 Task: Add an event with the title Second Marketing Campaign Strategy Meeting, date '2024/03/07', time 8:00 AM to 10:00 AMand add a description: Welcome to the Project Quality Assurance Check, a crucial step in ensuring the highest level of quality and adherence to standards throughout the project lifecycle. The Quality Assurance Check is designed to systematically review and evaluate project deliverables, processes, and outcomes to identify any deviations, defects, or areas of improvement.Select event color  Peacock . Add location for the event as: Durban, South Africa, logged in from the account softage.8@softage.netand send the event invitation to softage.2@softage.net and softage.3@softage.net. Set a reminder for the event Every weekday(Monday to Friday)
Action: Mouse moved to (37, 118)
Screenshot: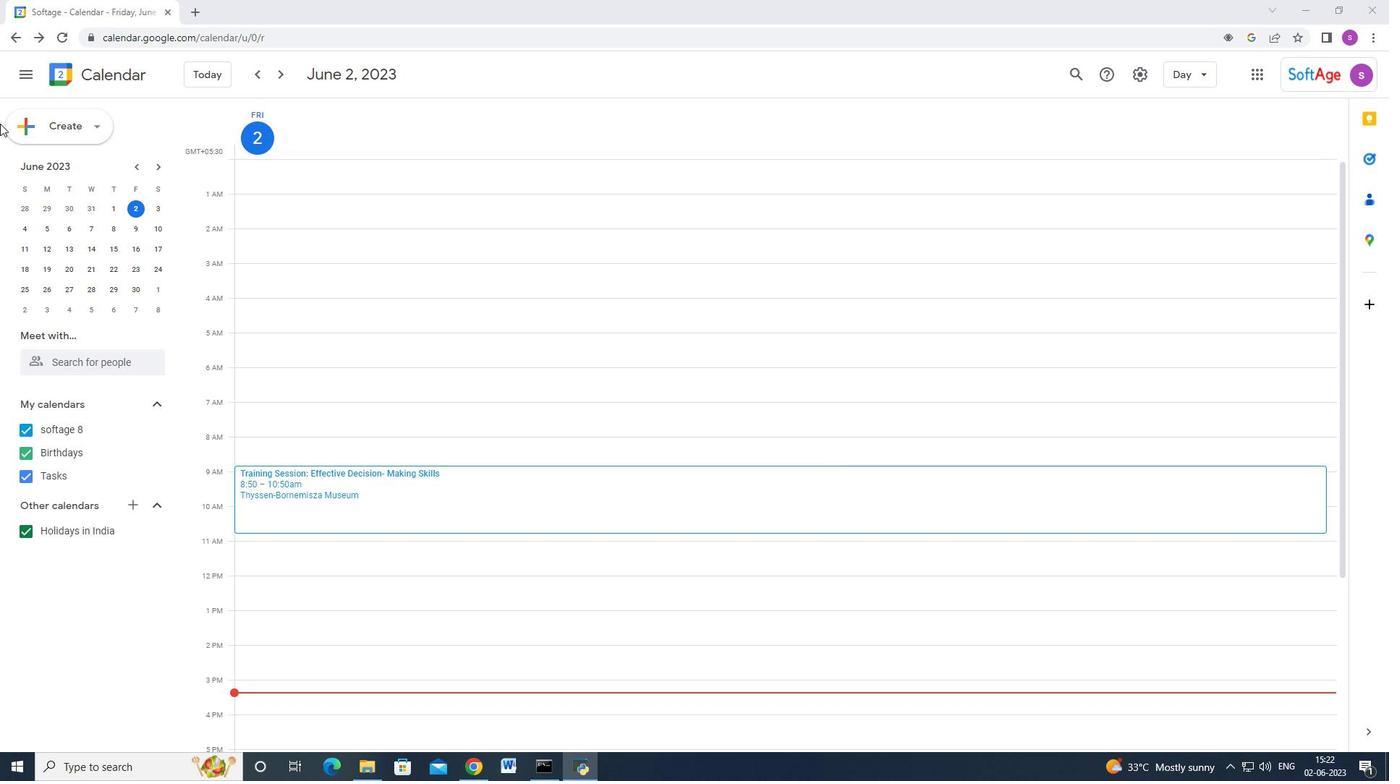 
Action: Mouse pressed left at (37, 118)
Screenshot: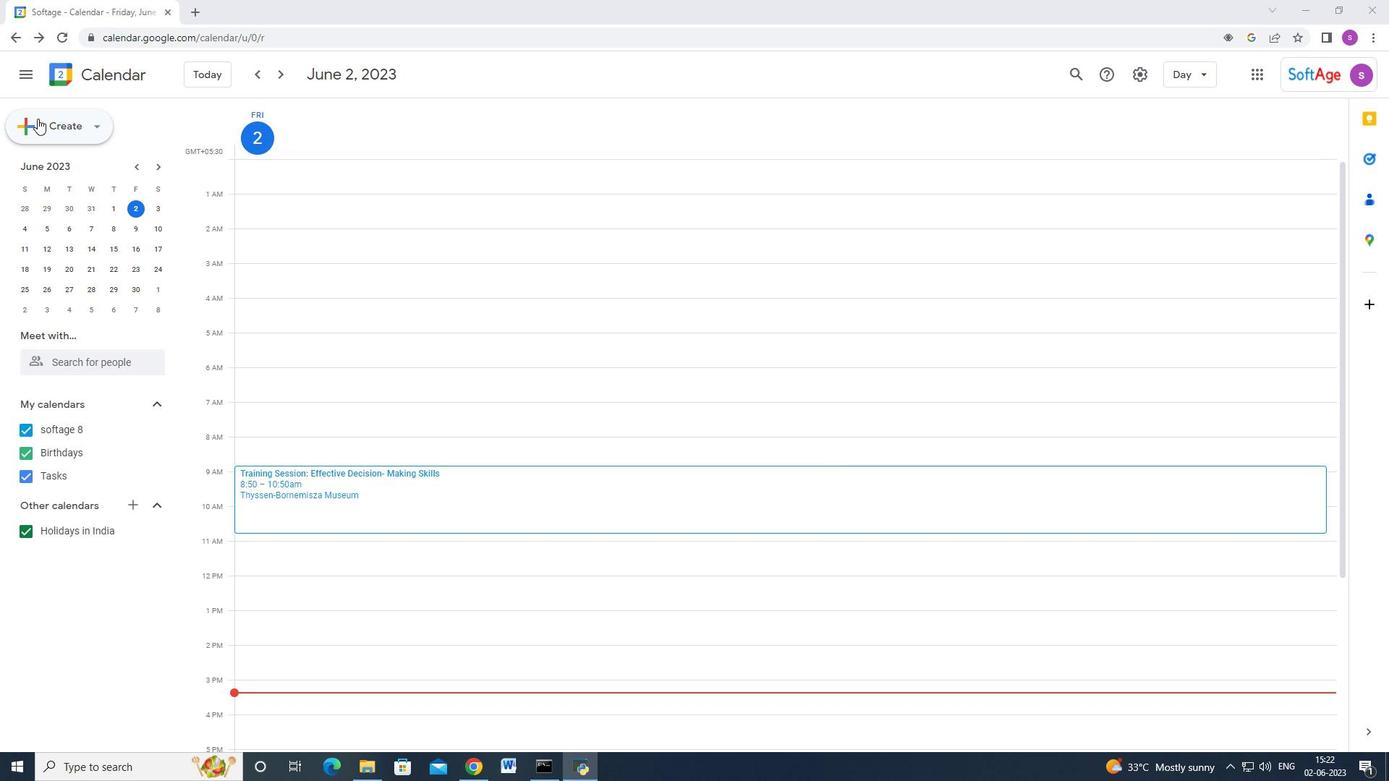 
Action: Mouse moved to (59, 172)
Screenshot: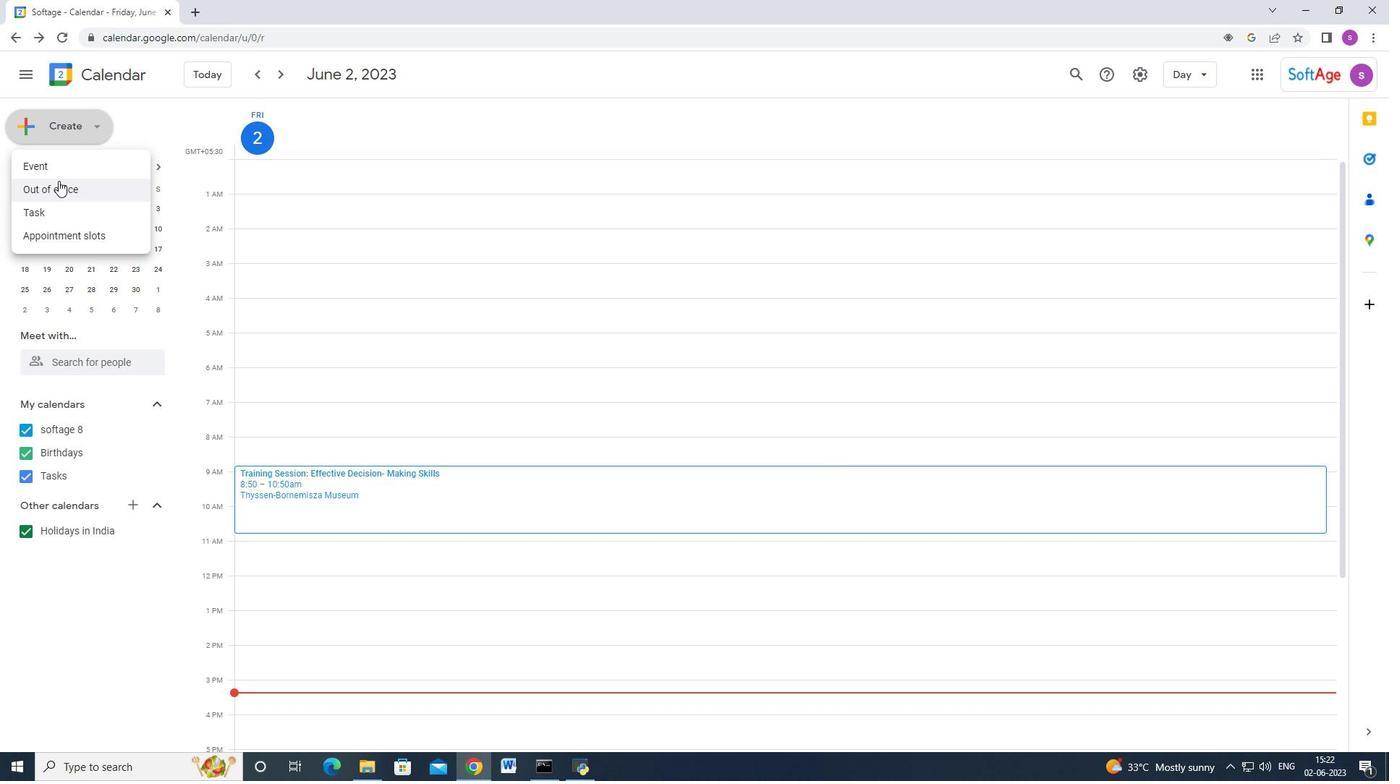 
Action: Mouse pressed left at (59, 172)
Screenshot: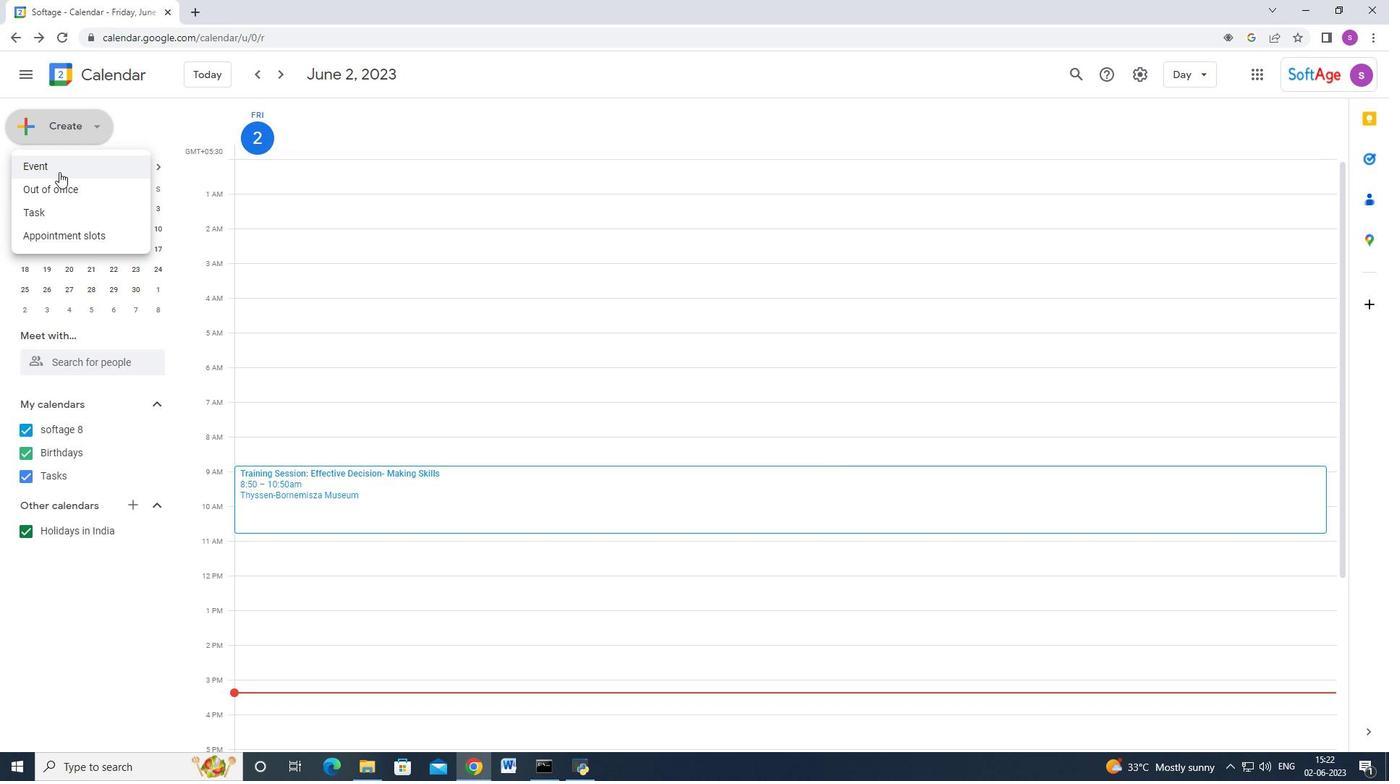 
Action: Mouse moved to (812, 678)
Screenshot: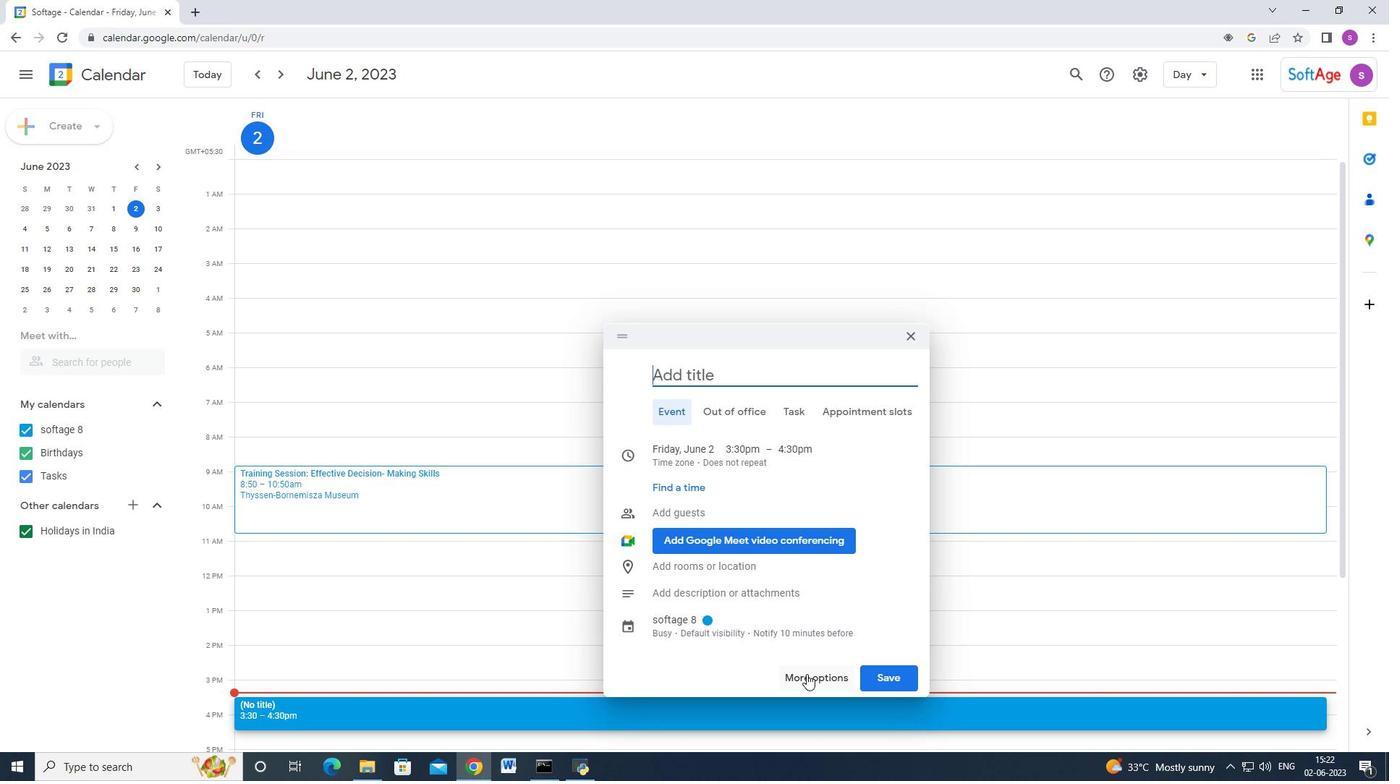 
Action: Mouse pressed left at (812, 678)
Screenshot: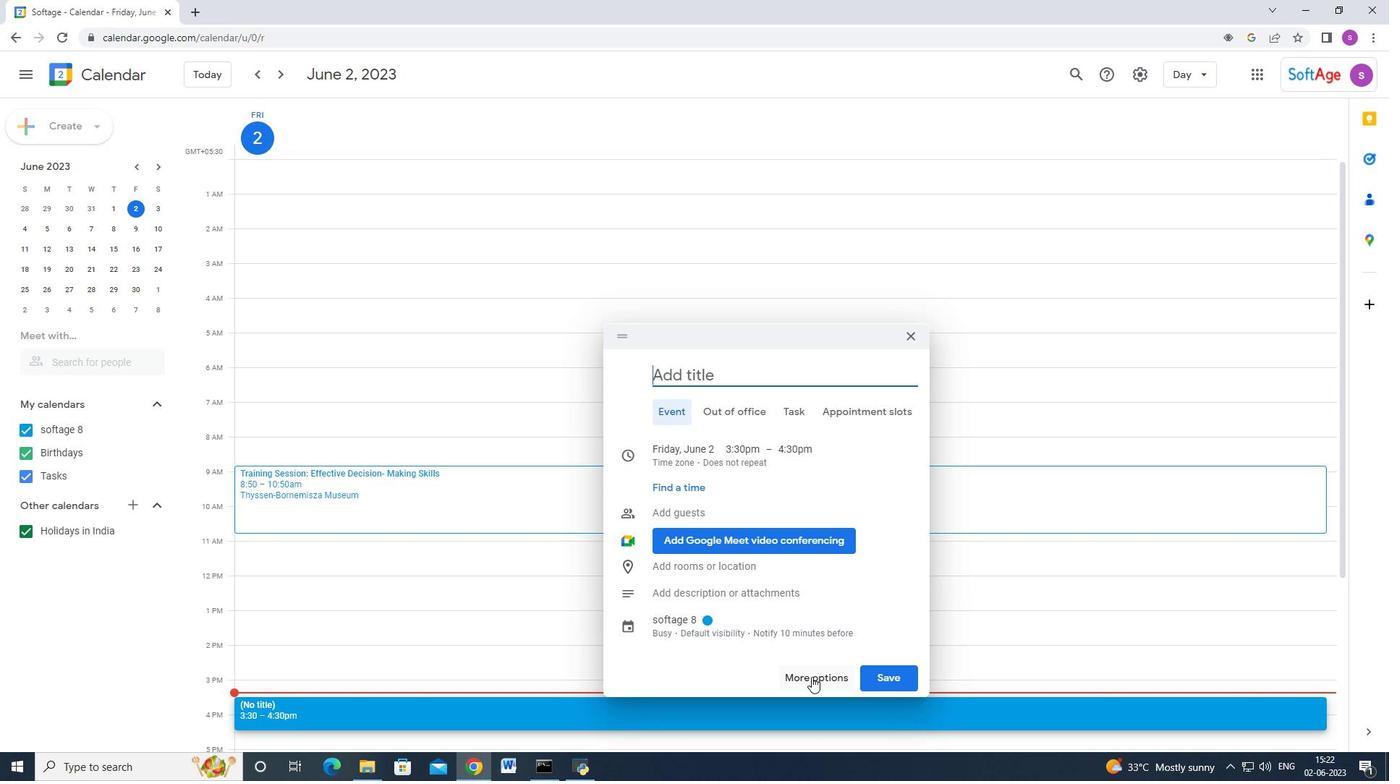 
Action: Mouse moved to (228, 161)
Screenshot: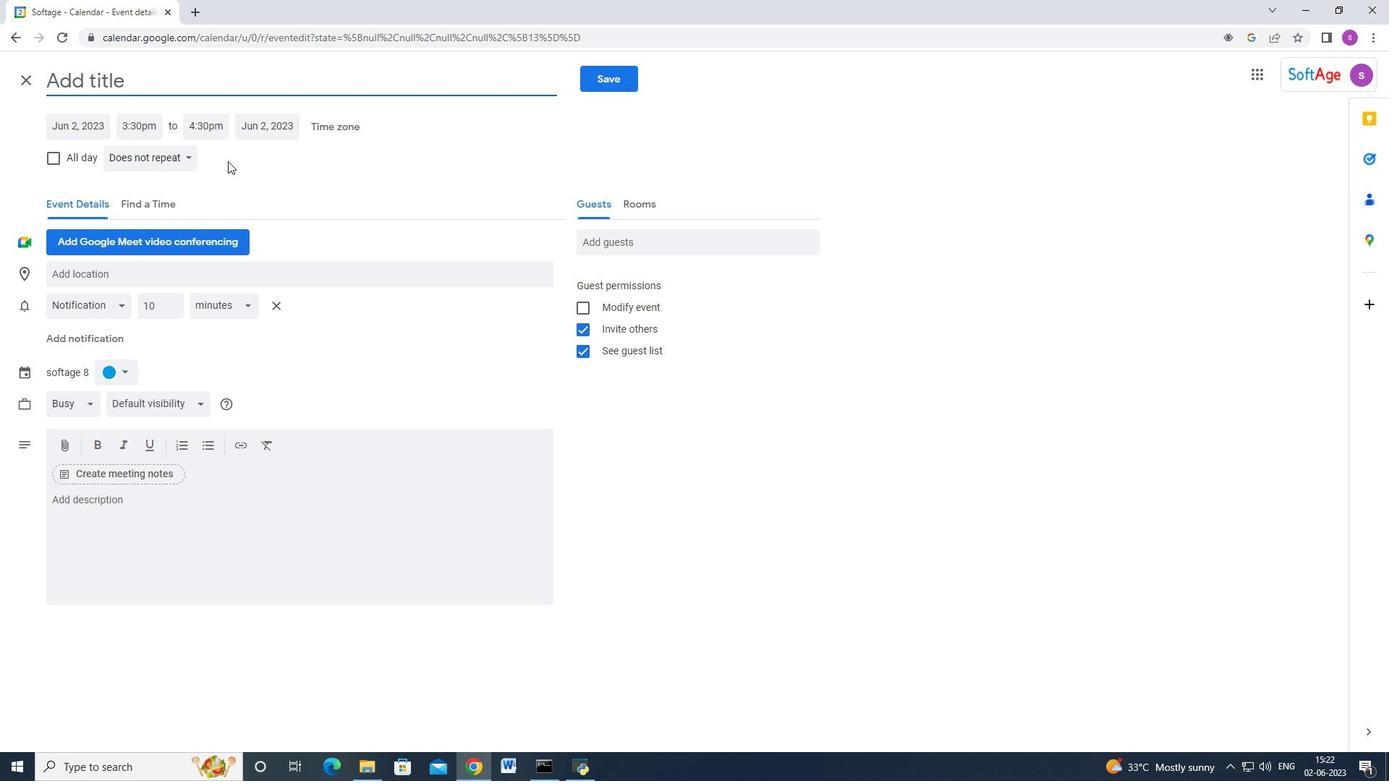 
Action: Key pressed <Key.shift_r>Second<Key.space><Key.shift>Marketing<Key.space><Key.shift>Campaign<Key.space><Key.shift_r>Strategy<Key.space><Key.shift><Key.shift><Key.shift><Key.shift>Mett<Key.backspace><Key.backspace>eting<Key.tab>
Screenshot: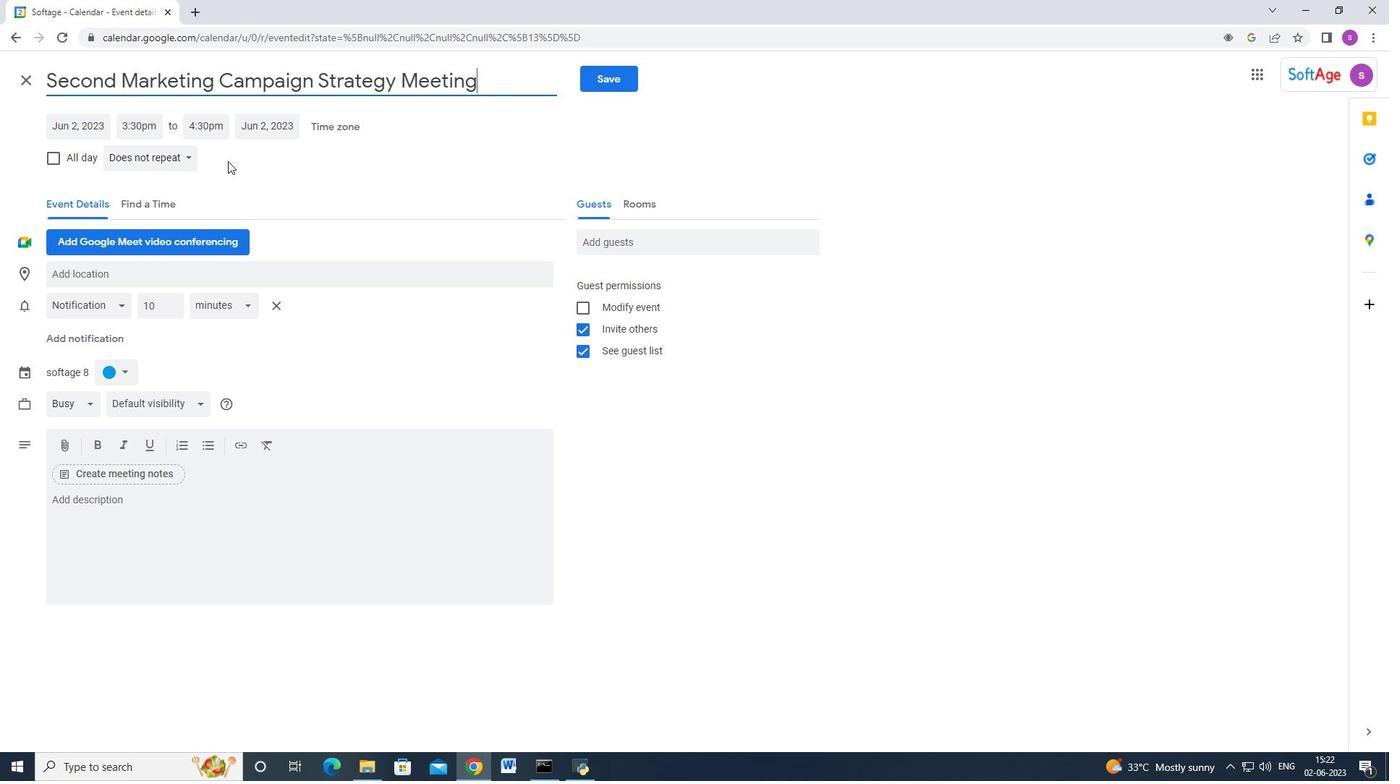 
Action: Mouse moved to (70, 127)
Screenshot: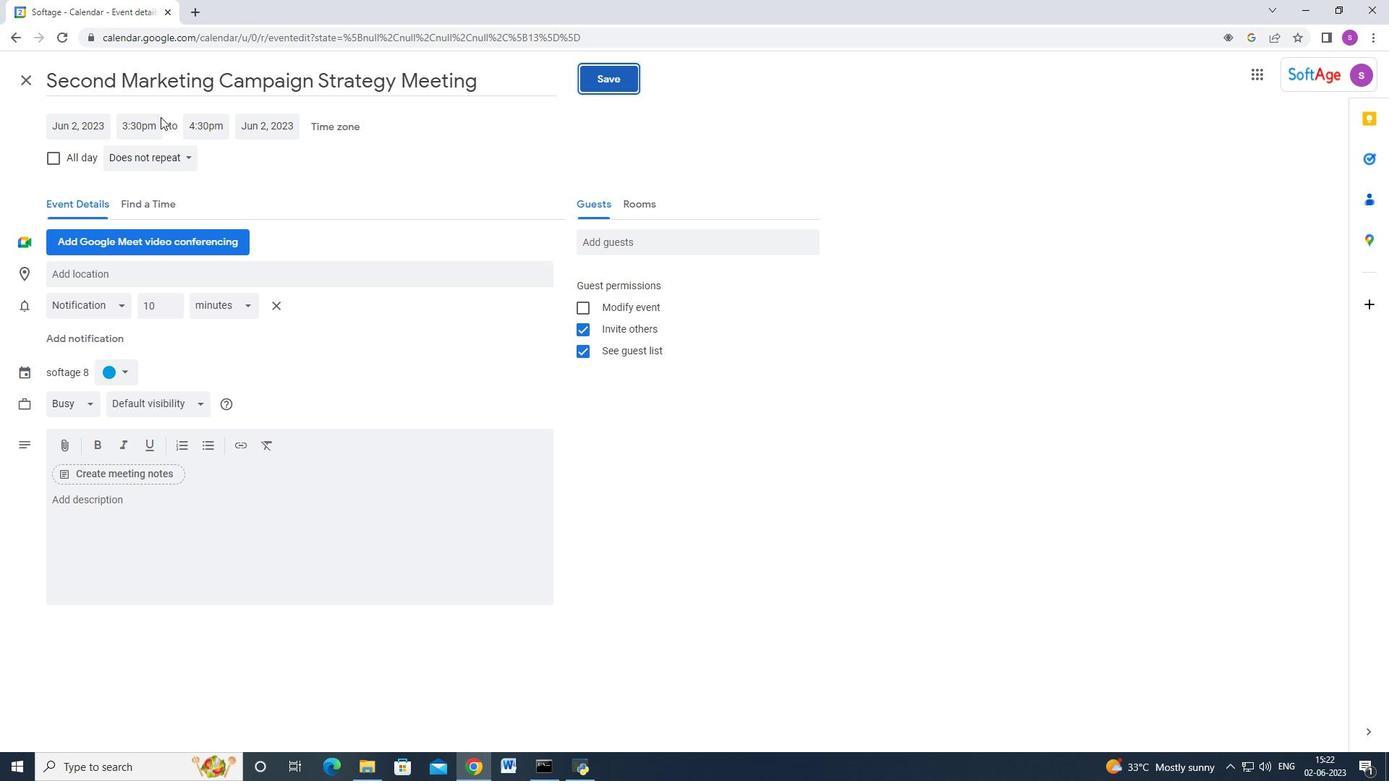 
Action: Mouse pressed left at (70, 127)
Screenshot: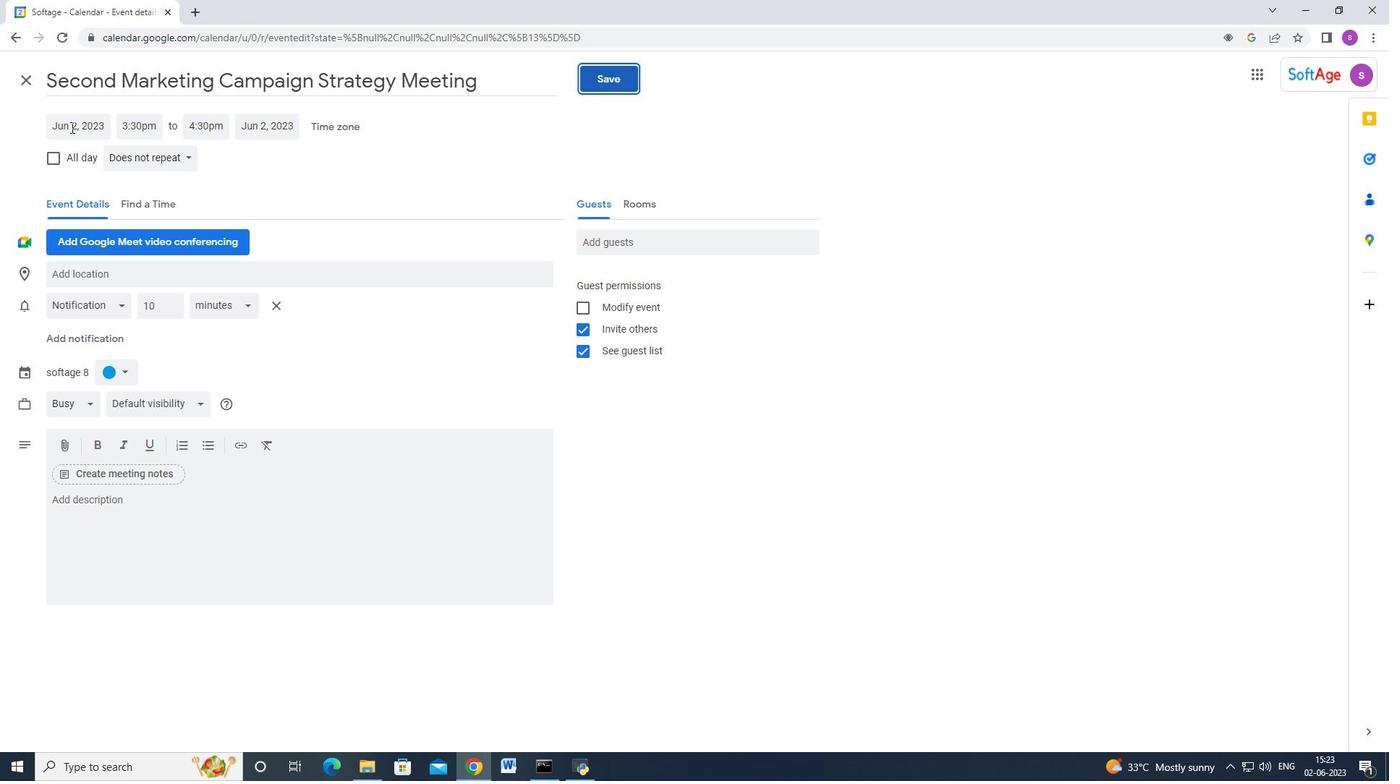 
Action: Mouse moved to (228, 157)
Screenshot: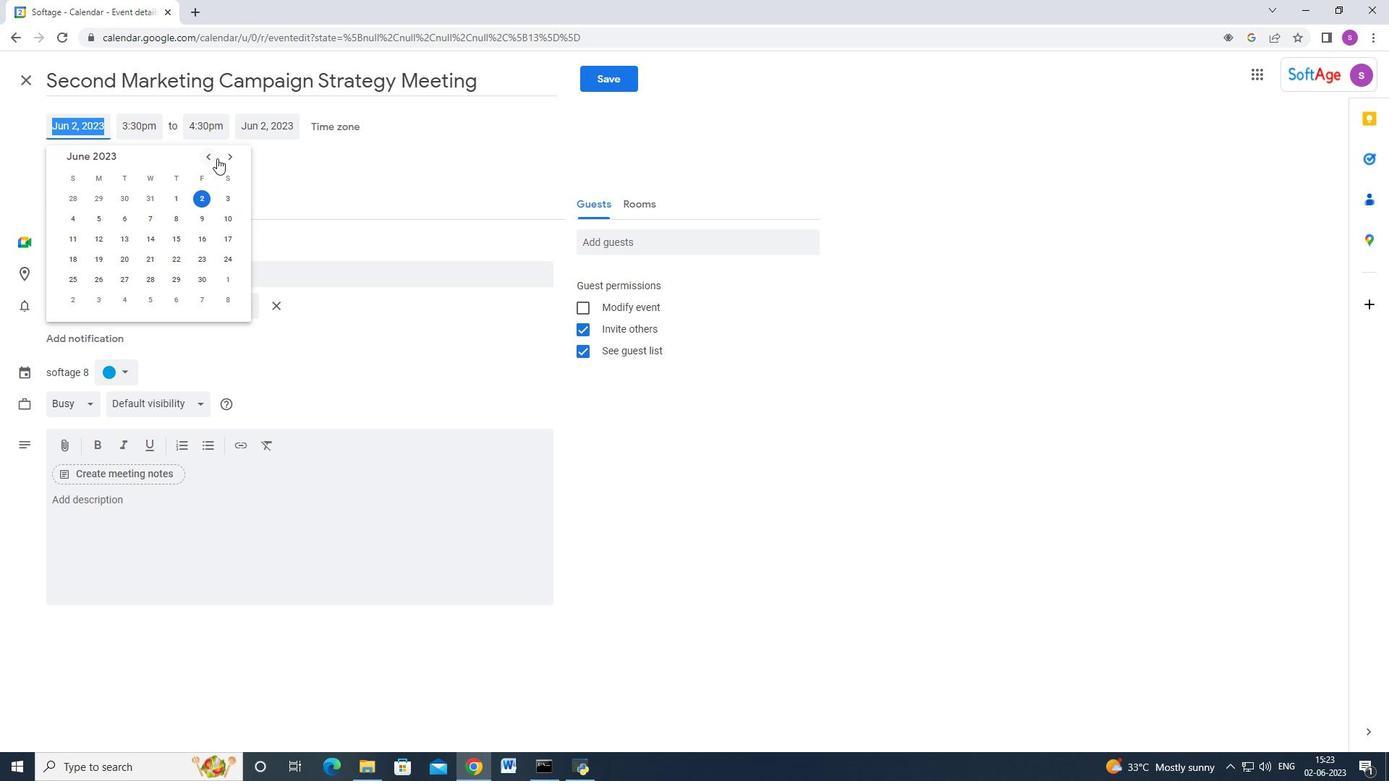 
Action: Mouse pressed left at (228, 157)
Screenshot: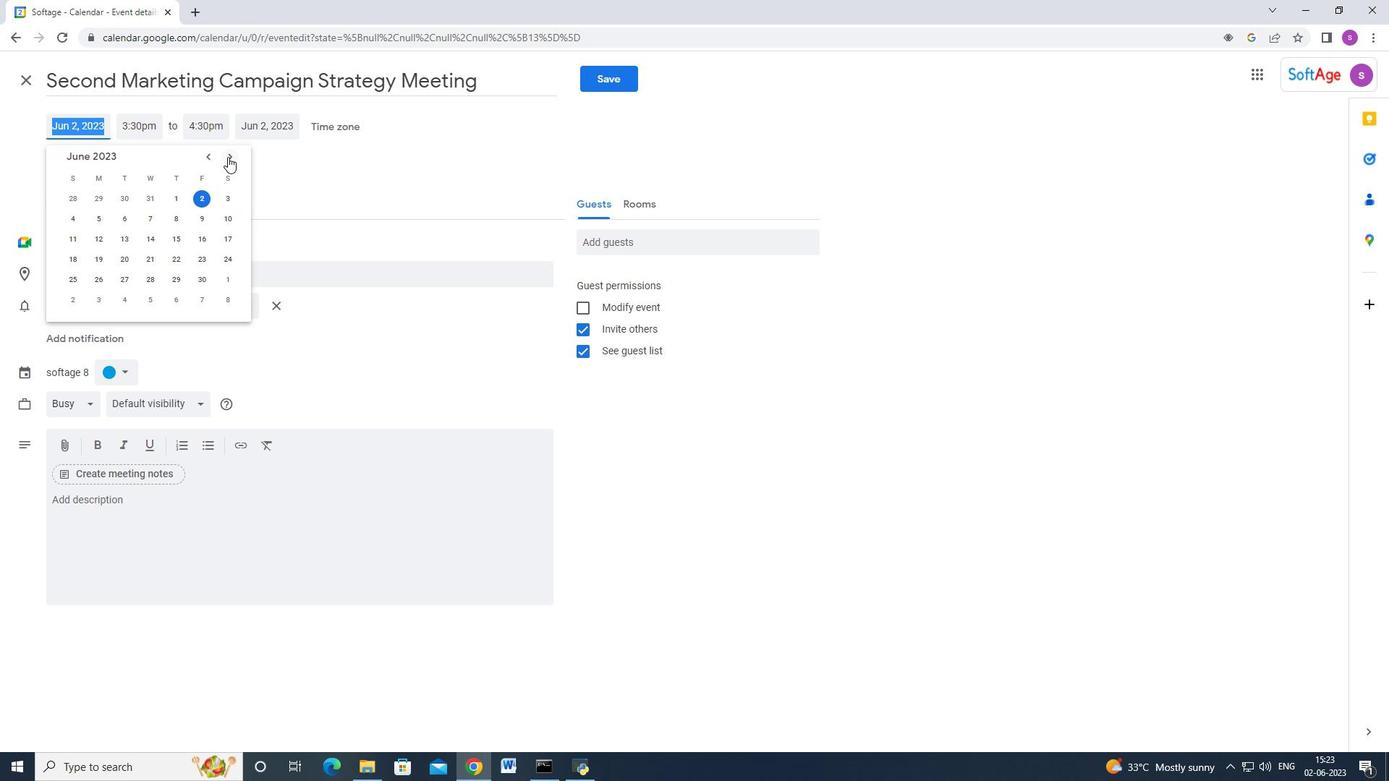
Action: Mouse moved to (228, 157)
Screenshot: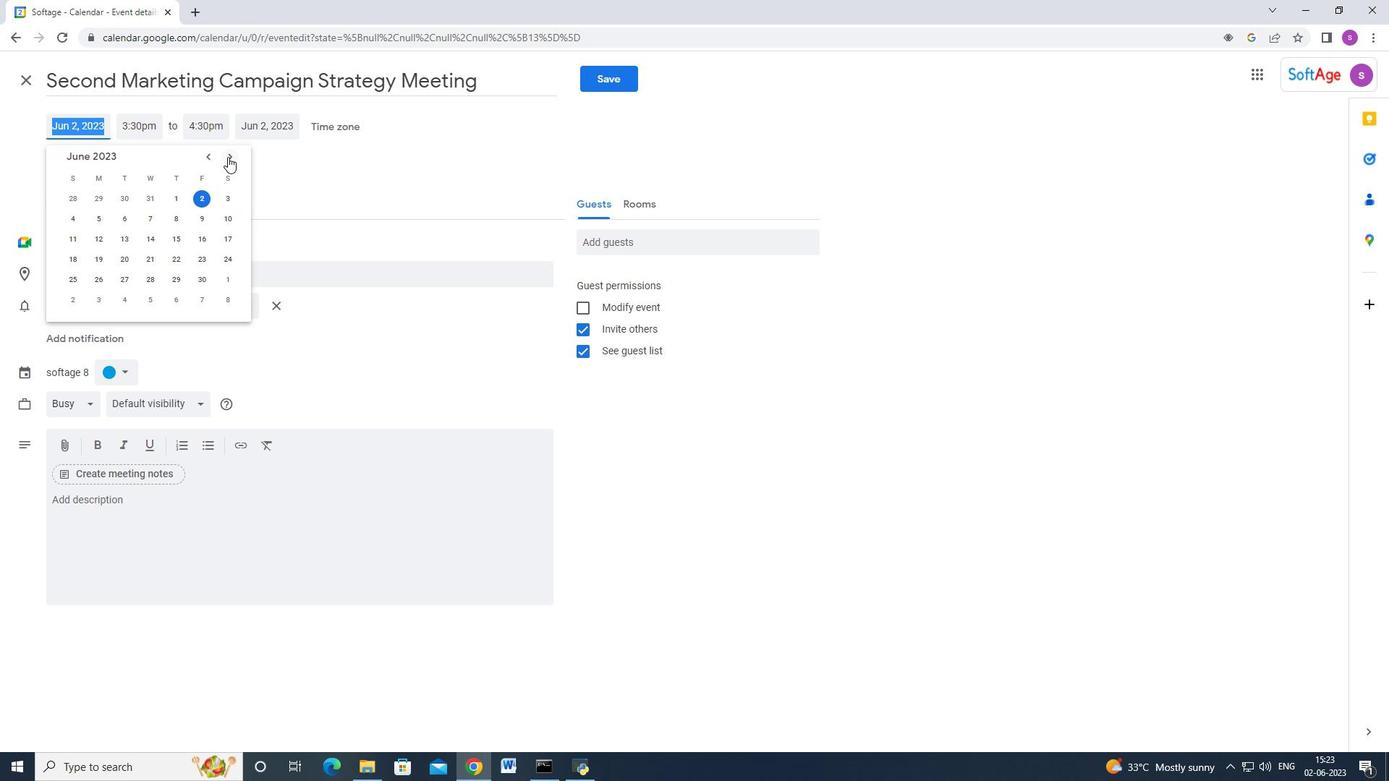 
Action: Mouse pressed left at (228, 157)
Screenshot: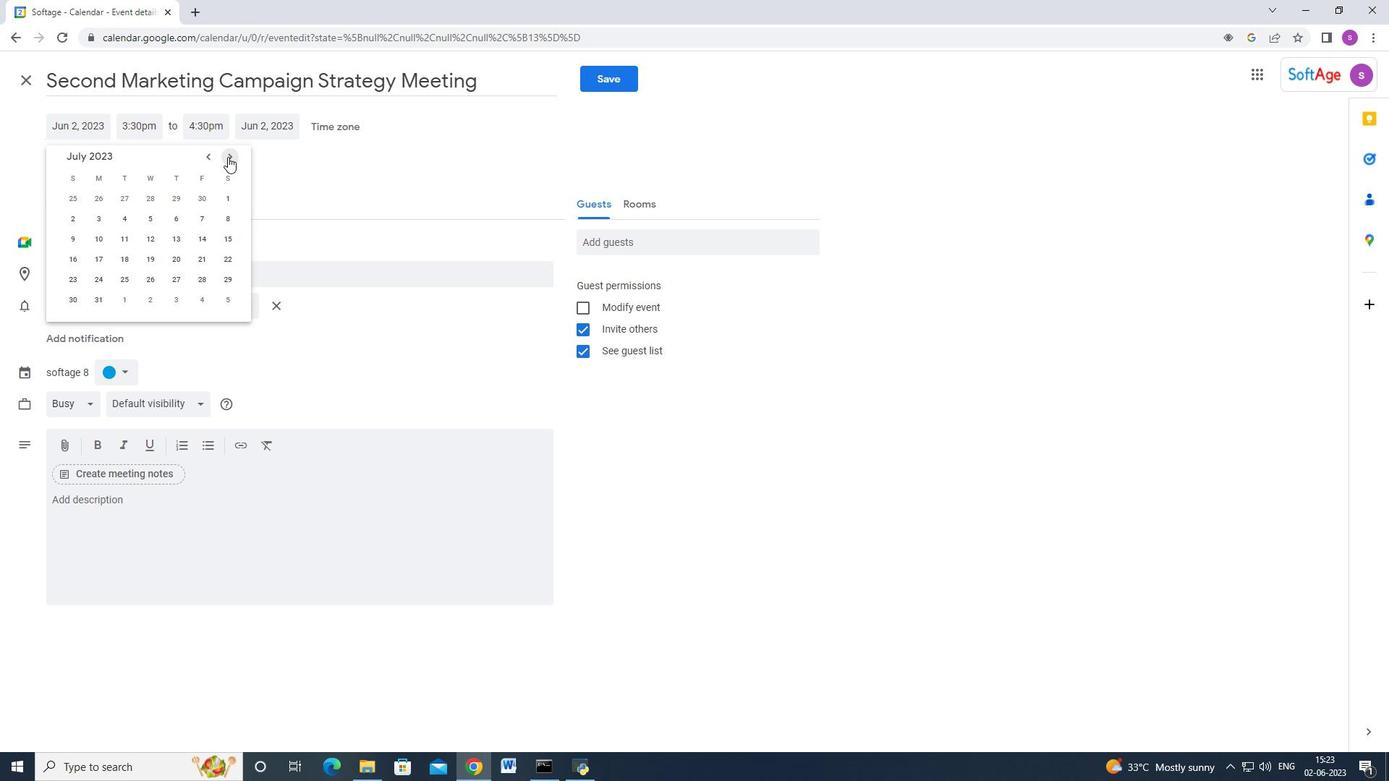 
Action: Mouse pressed left at (228, 157)
Screenshot: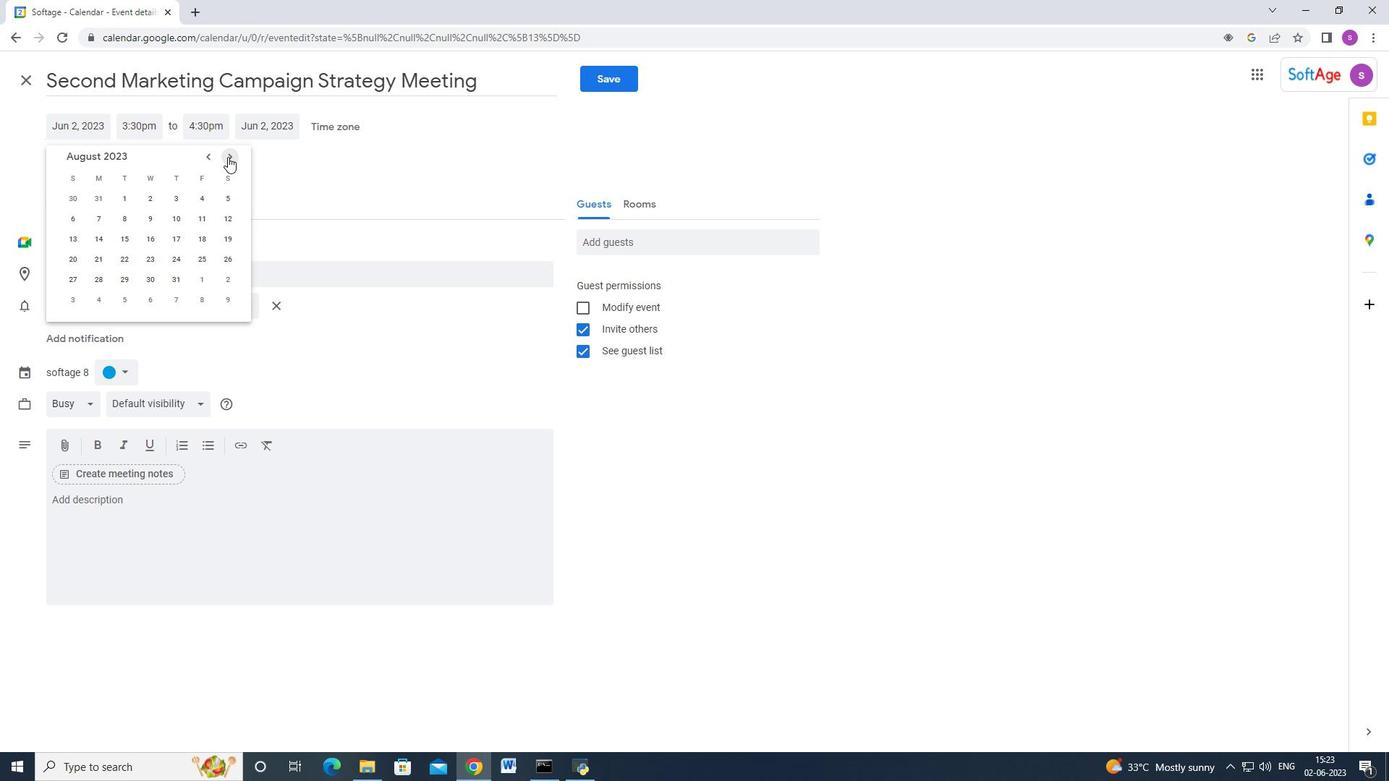 
Action: Mouse pressed left at (228, 157)
Screenshot: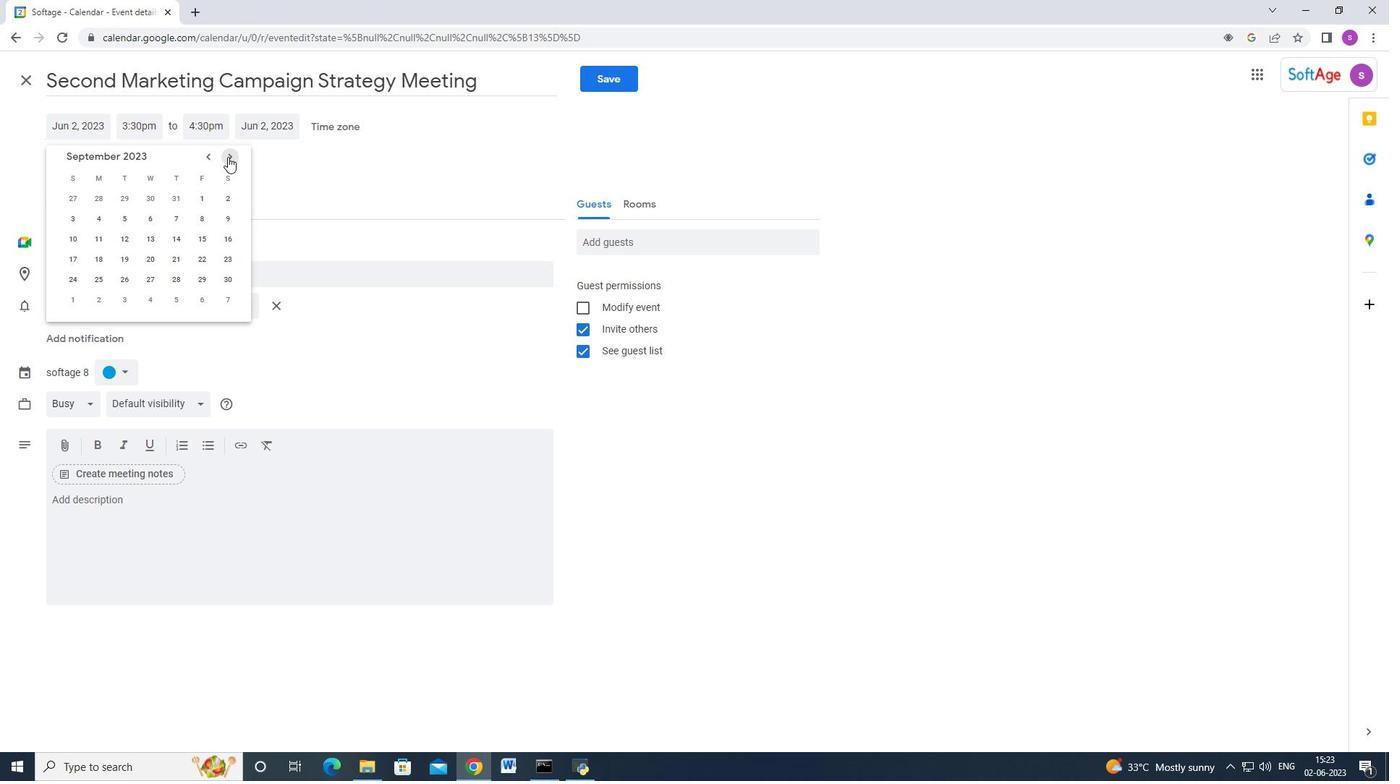 
Action: Mouse pressed left at (228, 157)
Screenshot: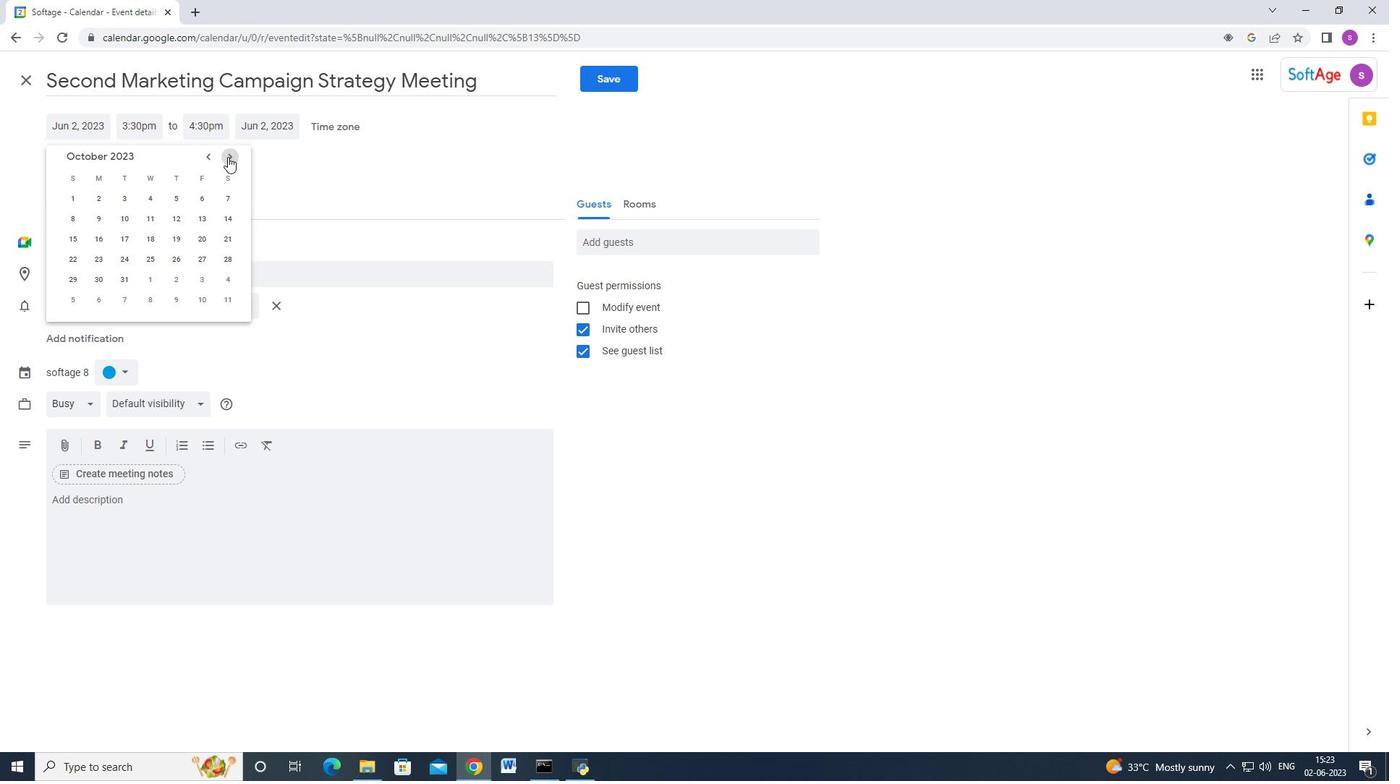 
Action: Mouse pressed left at (228, 157)
Screenshot: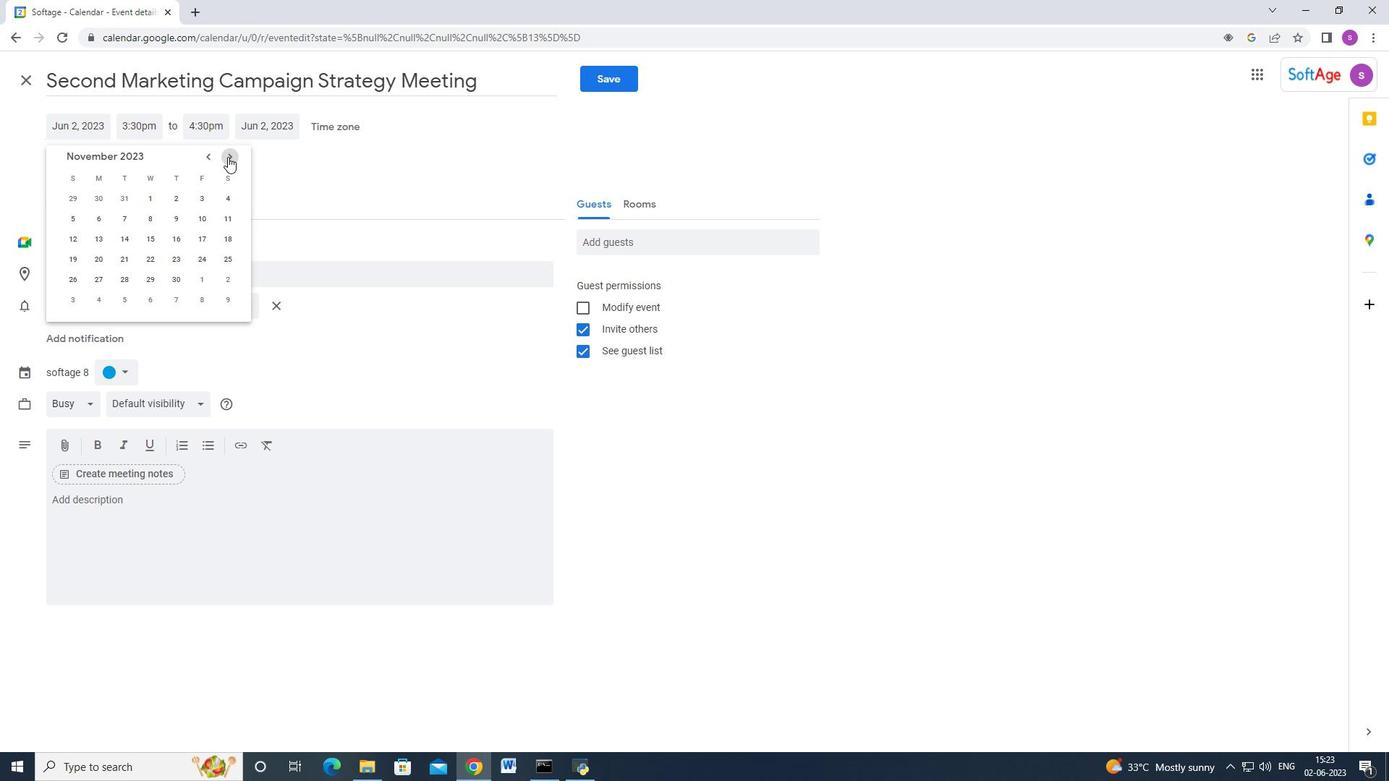 
Action: Mouse pressed left at (228, 157)
Screenshot: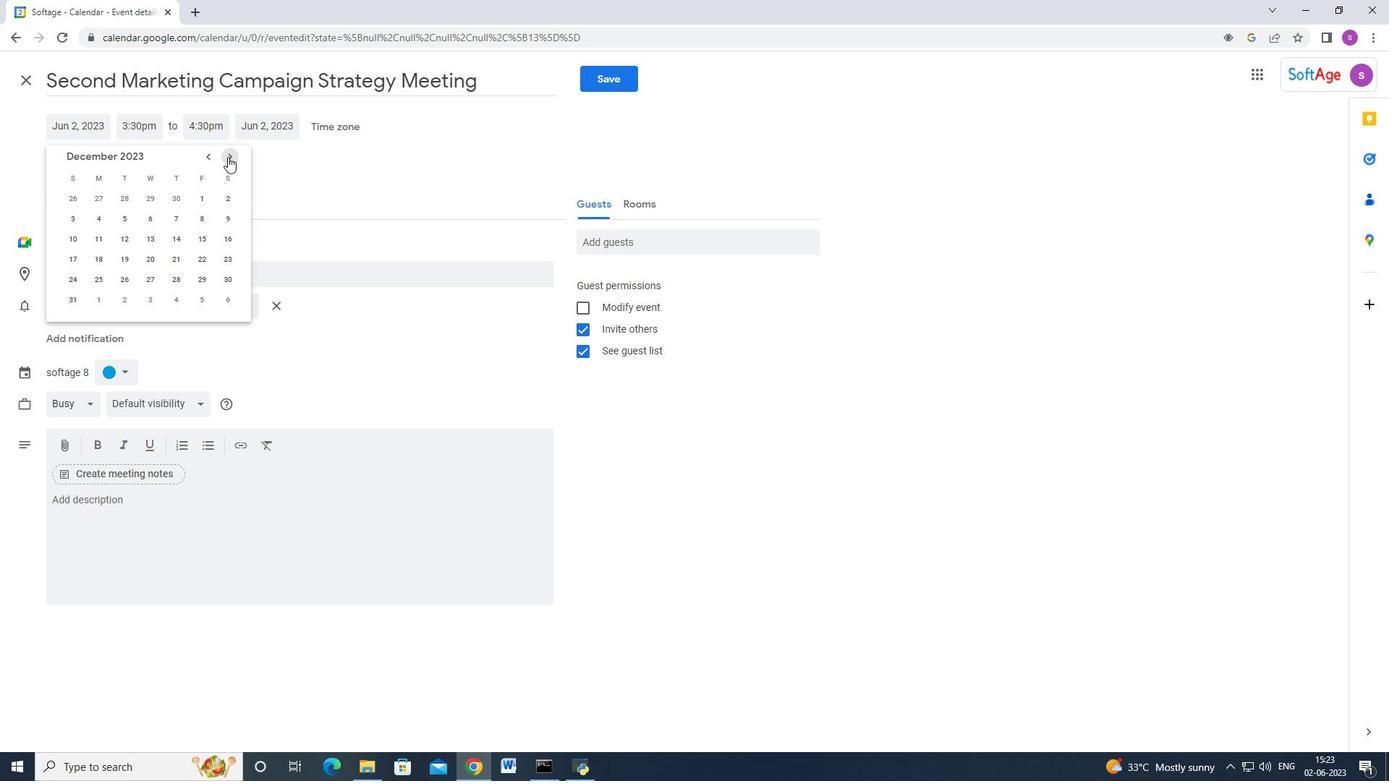 
Action: Mouse pressed left at (228, 157)
Screenshot: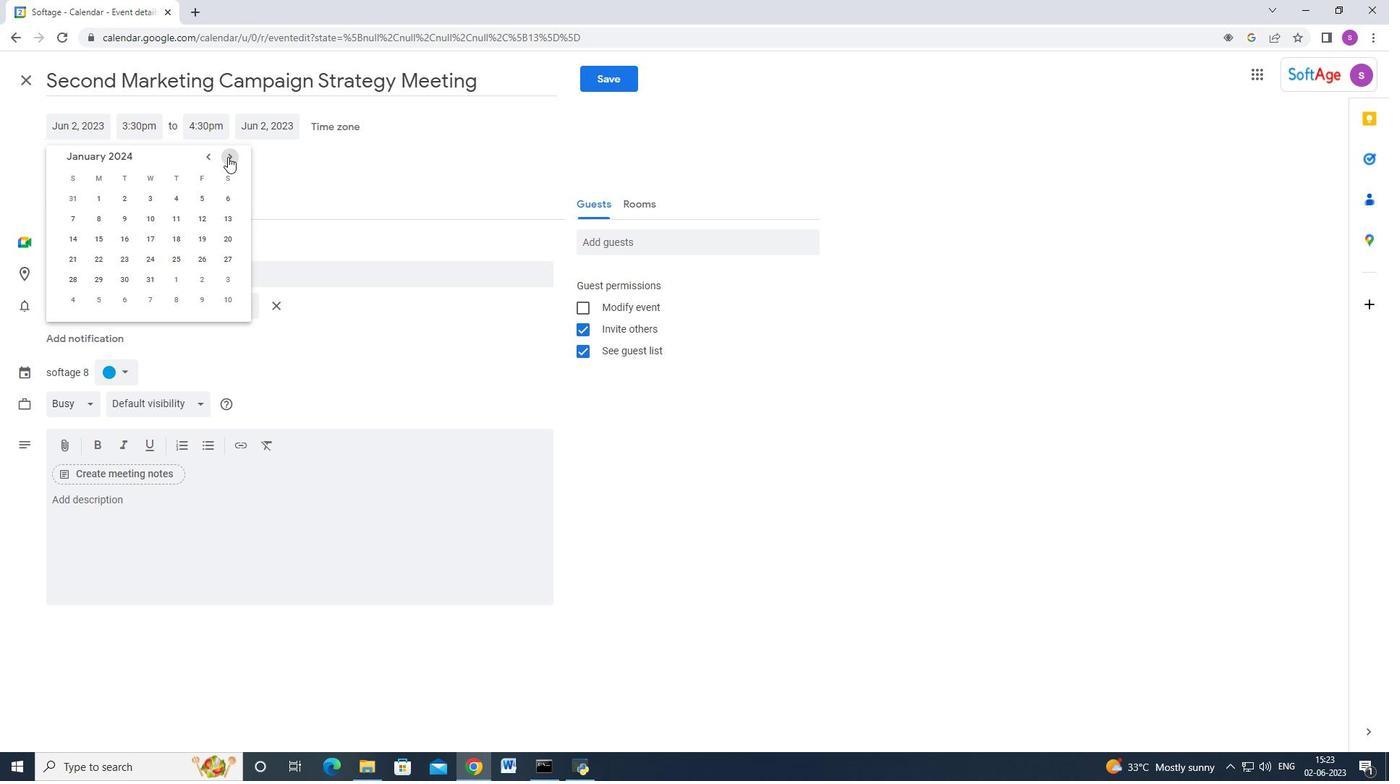 
Action: Mouse pressed left at (228, 157)
Screenshot: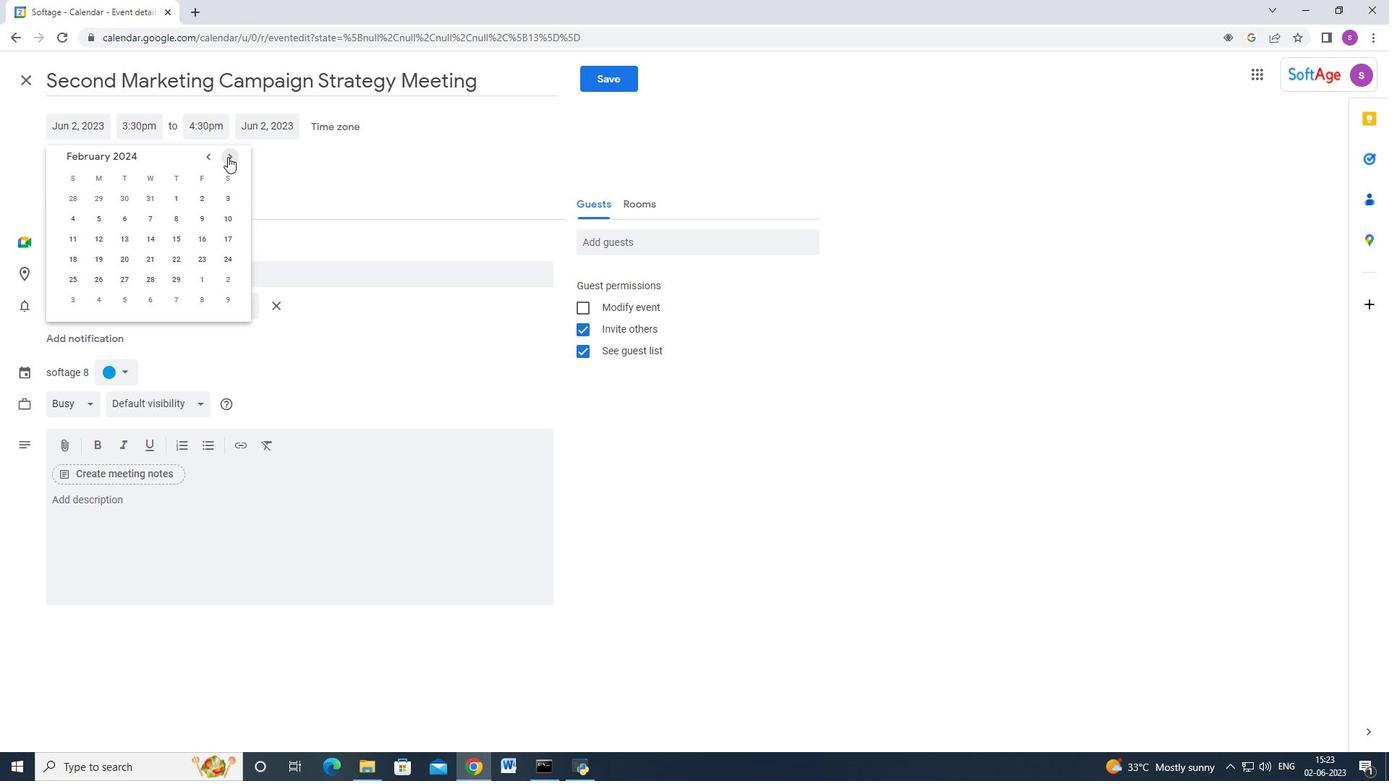 
Action: Mouse moved to (176, 212)
Screenshot: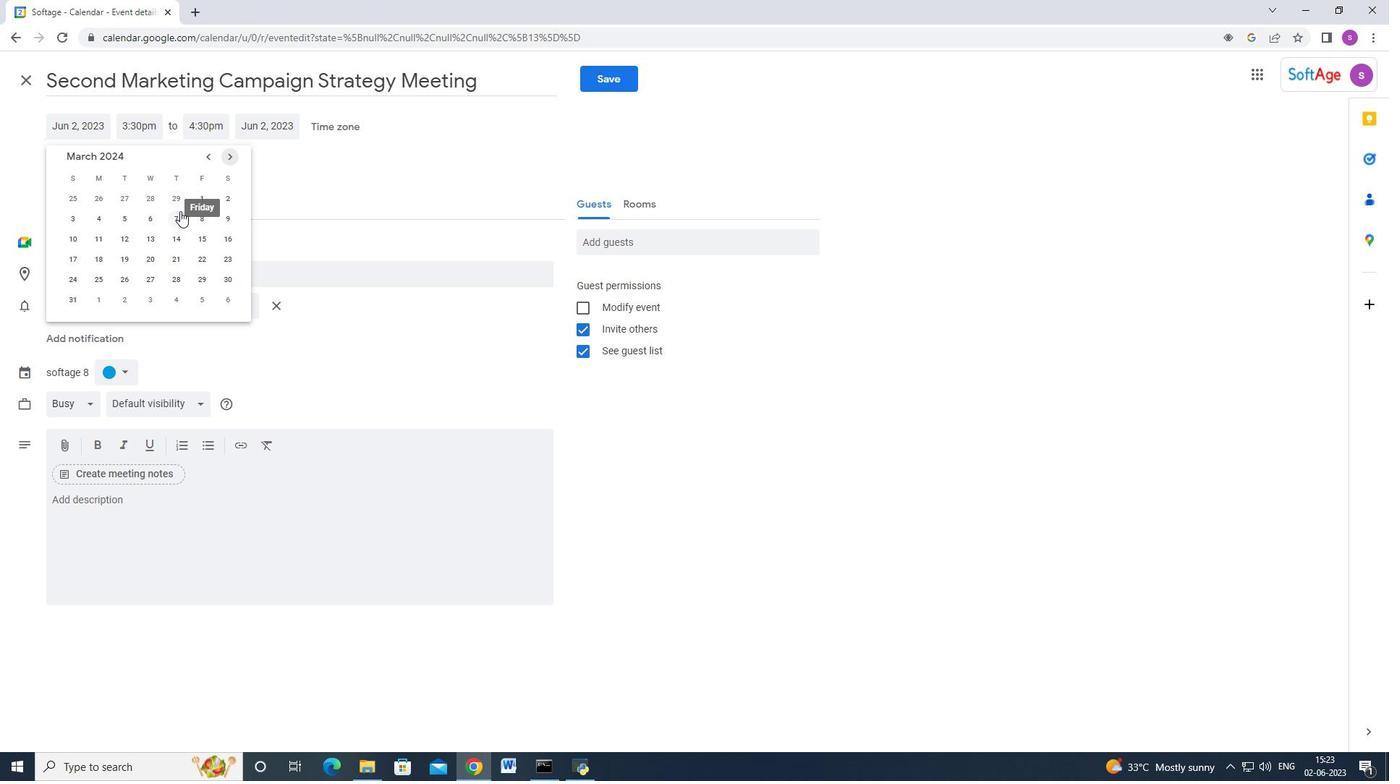 
Action: Mouse pressed left at (176, 212)
Screenshot: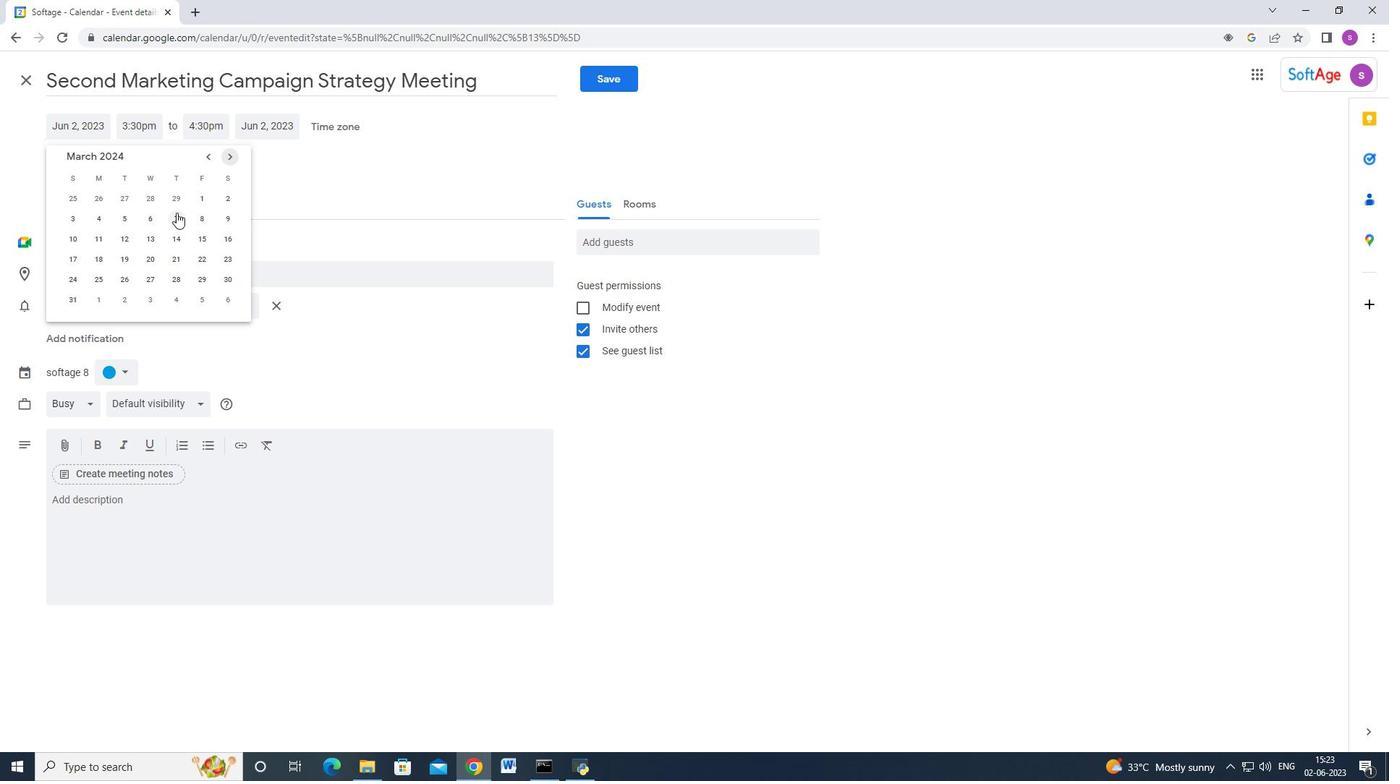 
Action: Mouse moved to (156, 133)
Screenshot: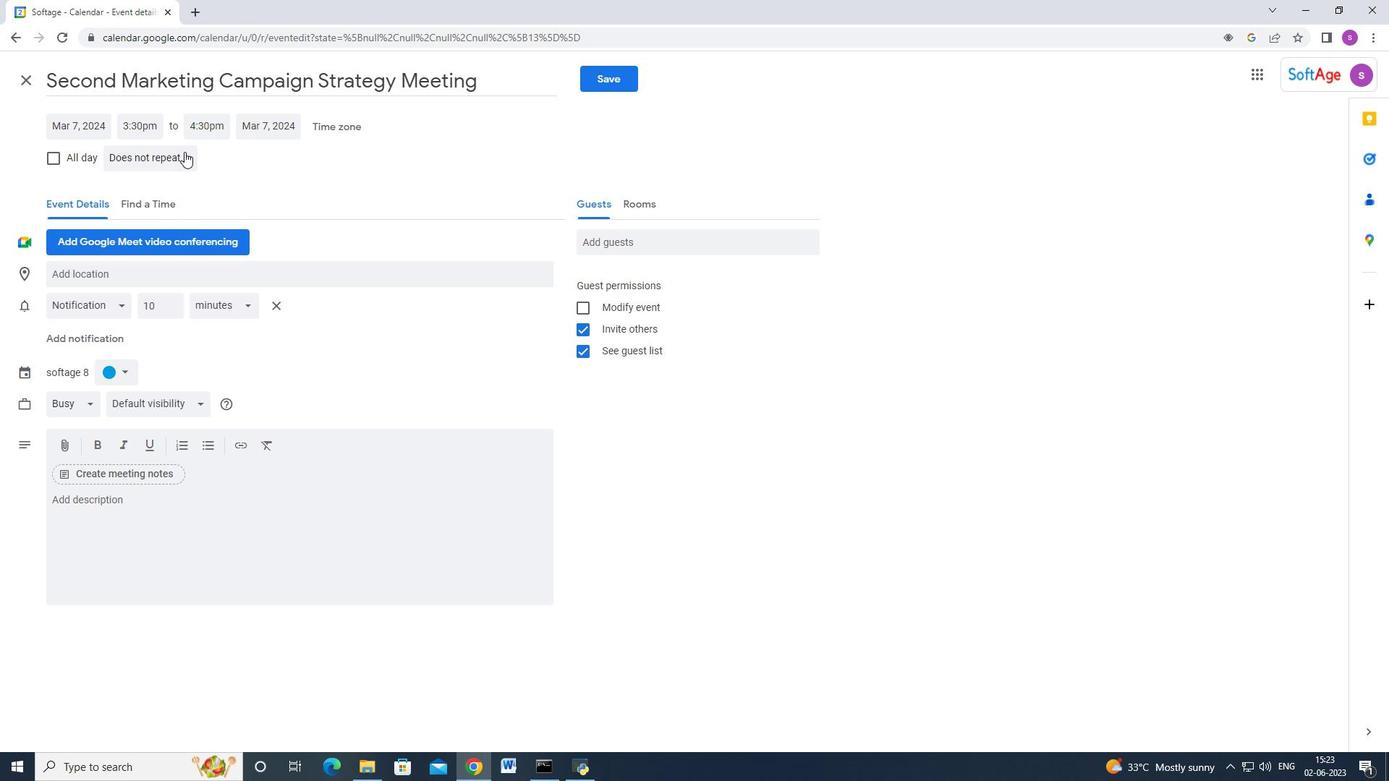 
Action: Mouse pressed left at (156, 133)
Screenshot: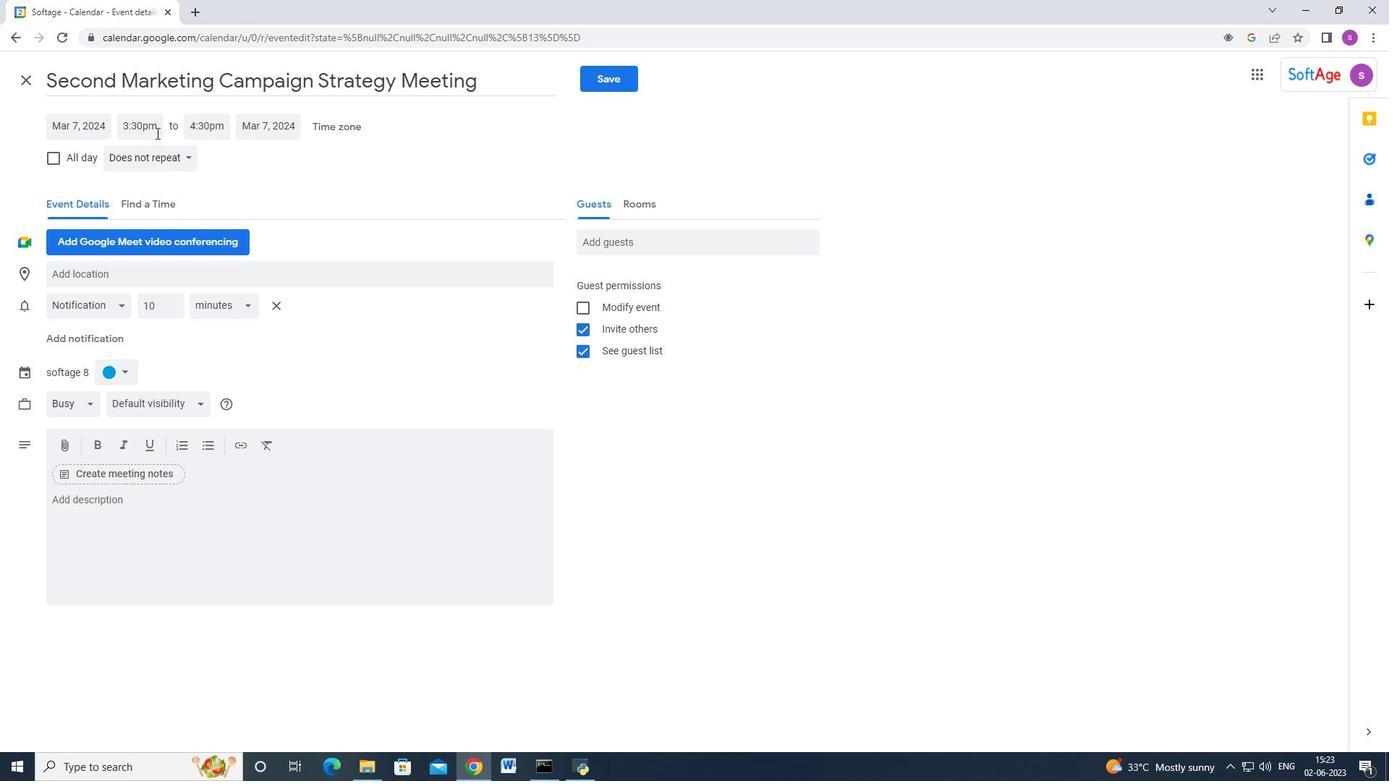 
Action: Key pressed <Key.backspace>8<Key.shift>:00am<Key.enter><Key.tab><Key.backspace>10<Key.shift>:00am<Key.enter>
Screenshot: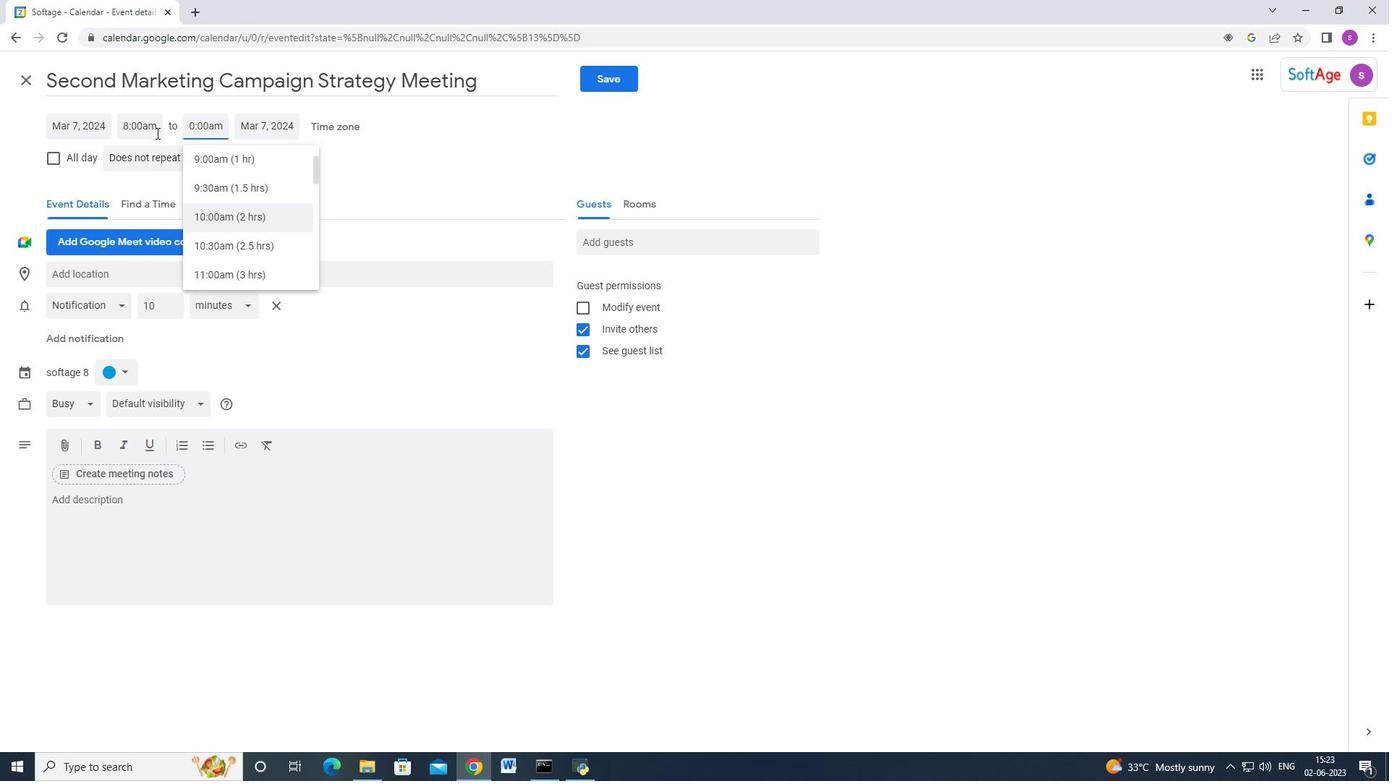 
Action: Mouse moved to (172, 512)
Screenshot: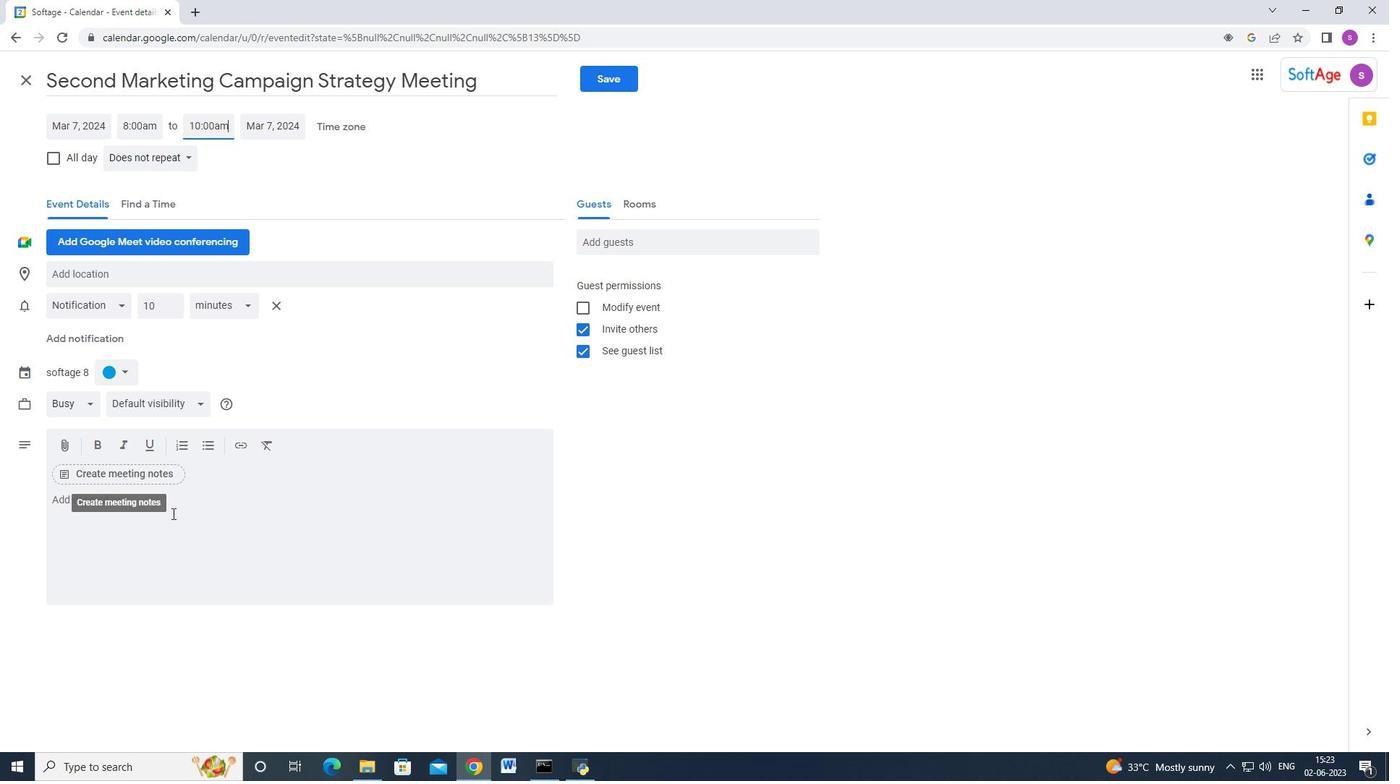 
Action: Mouse pressed left at (172, 512)
Screenshot: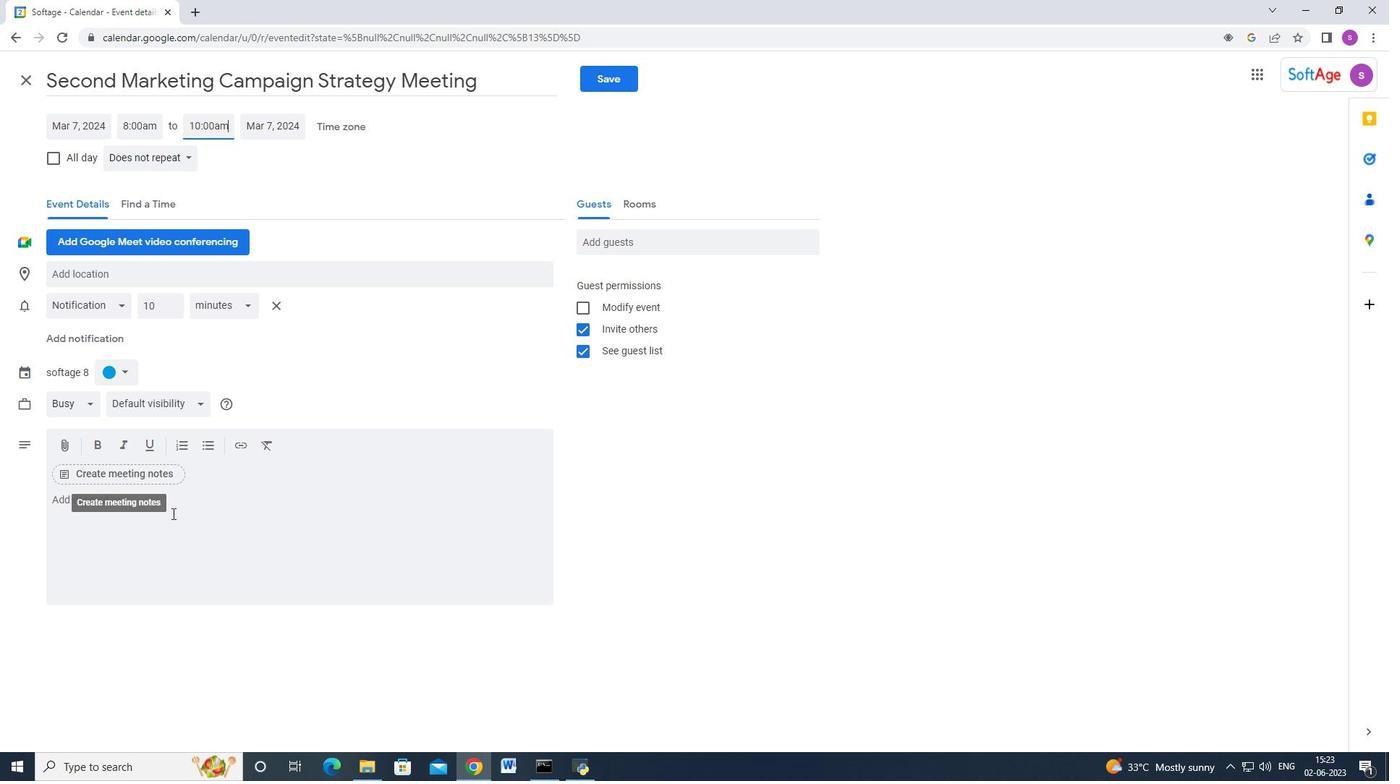 
Action: Mouse moved to (172, 512)
Screenshot: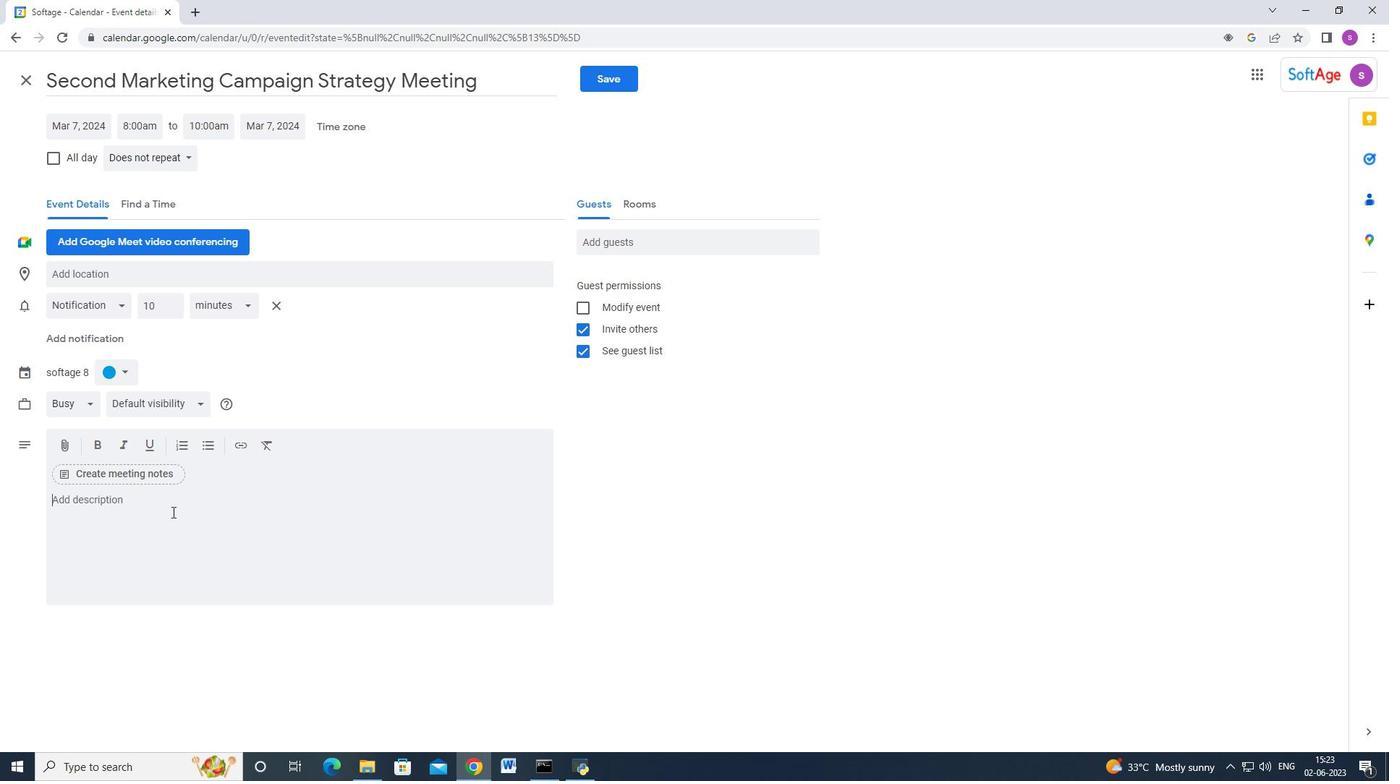 
Action: Key pressed <Key.shift_r>Welcome<Key.space>to<Key.space>the<Key.space><Key.shift>p<Key.backspace><Key.shift>Project<Key.space><Key.shift_r>Quality<Key.space><Key.shift>Assurance<Key.space><Key.shift>Check,<Key.space>a<Key.space>crucial<Key.space>step<Key.space>in<Key.space>ensuring<Key.space>the<Key.space>highest<Key.space>level<Key.space>of<Key.space>quality<Key.space>and<Key.space>adherence<Key.space>to<Key.space>standards<Key.space>throught<Key.backspace>out<Key.space>the<Key.space>project<Key.space>lifecylce.<Key.space><Key.shift>The<Key.space><Key.shift_r>Quality<Key.space>assurance<Key.space>check<Key.space>is<Key.space>designes<Key.backspace>d<Key.space>to<Key.space>systematically<Key.space>review<Key.space>and<Key.space>evaluate<Key.space>project<Key.space>deliverables,<Key.space>processes,<Key.space>and<Key.space>outcomes<Key.space>to<Key.space>identify<Key.space>any<Key.space>deviations,<Key.space>defects,<Key.space>or<Key.space>areas<Key.space>of<Key.space>improvement.
Screenshot: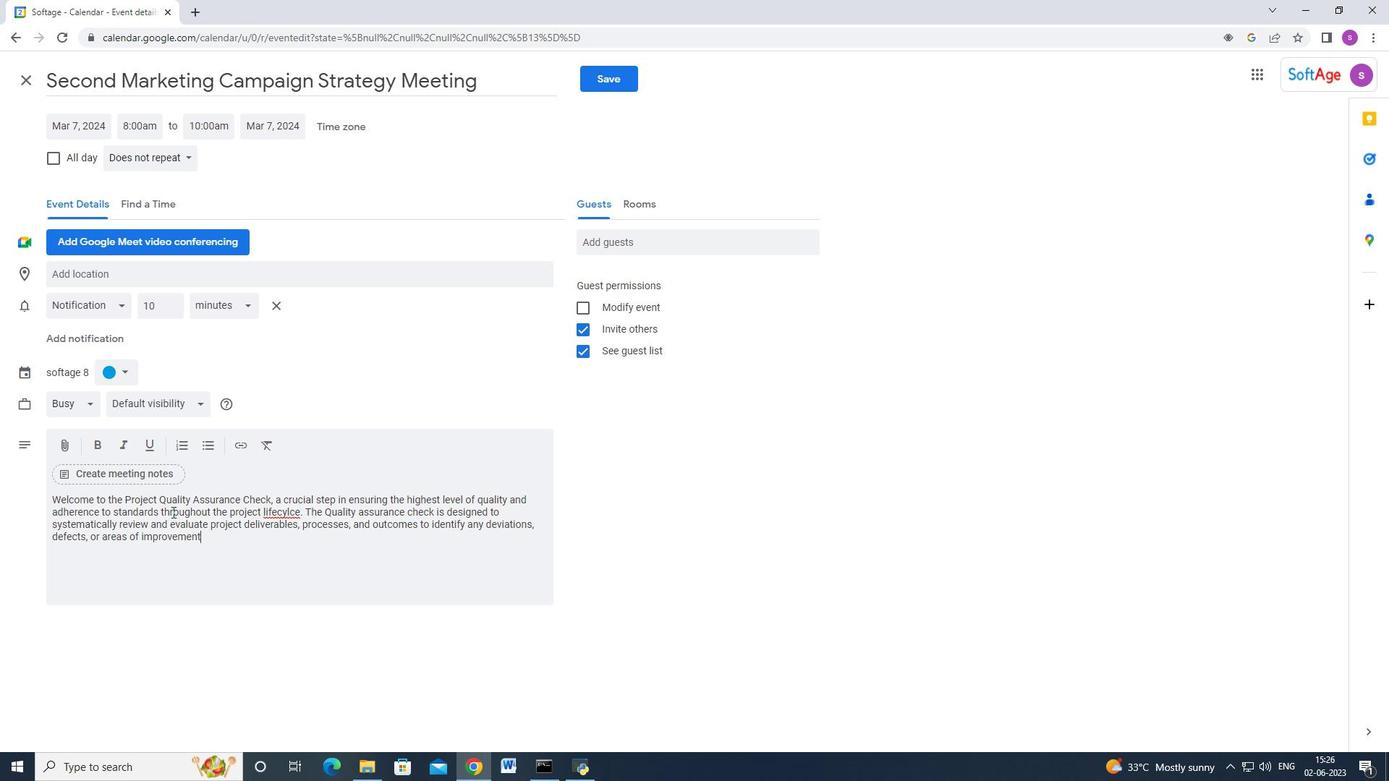 
Action: Mouse moved to (115, 377)
Screenshot: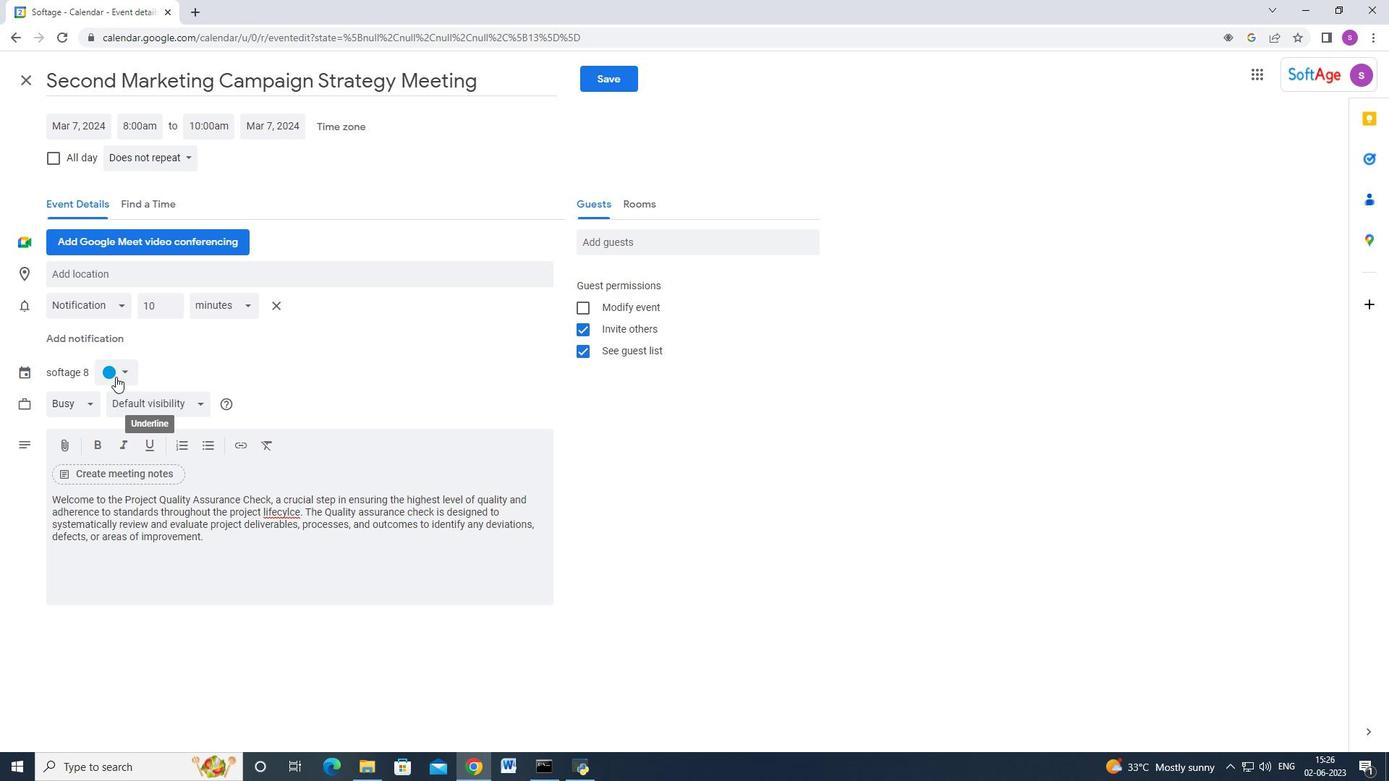 
Action: Mouse pressed left at (115, 377)
Screenshot: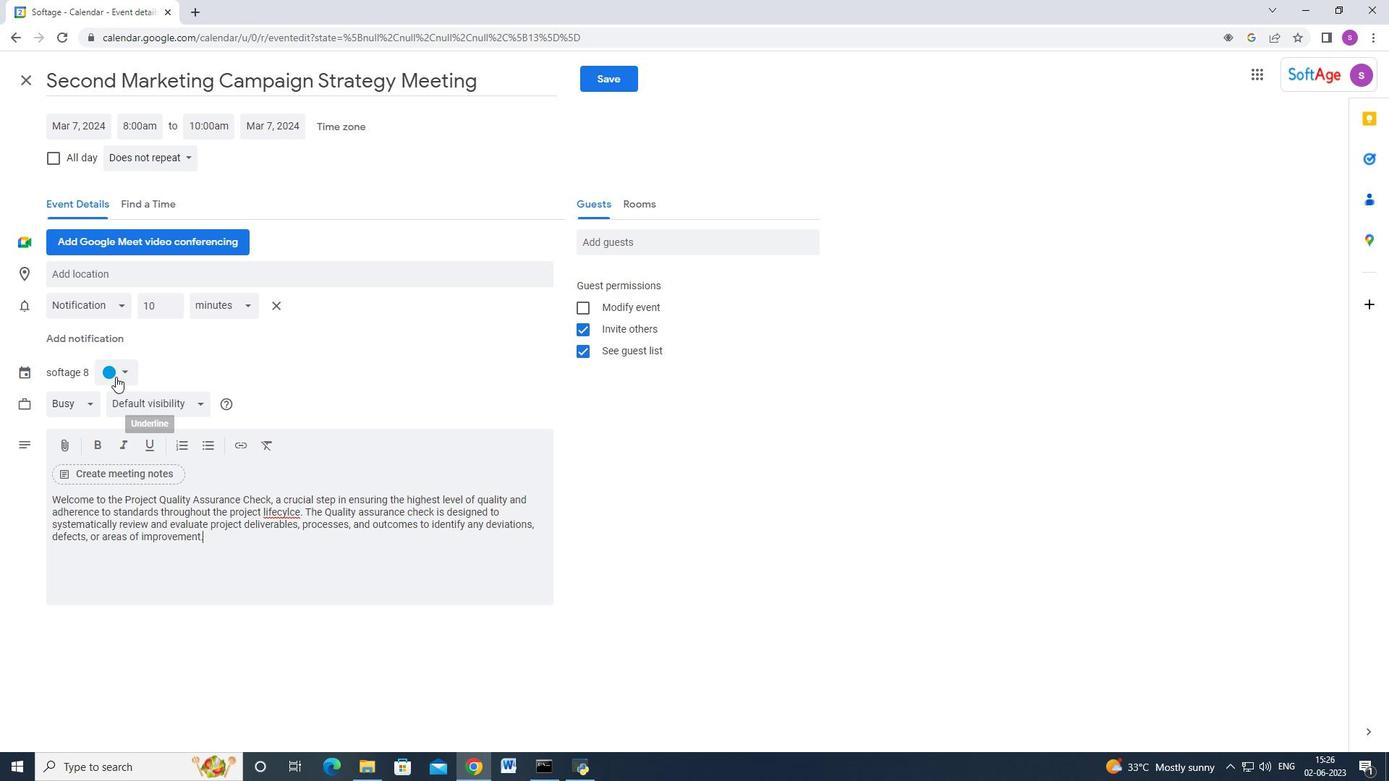 
Action: Mouse moved to (107, 428)
Screenshot: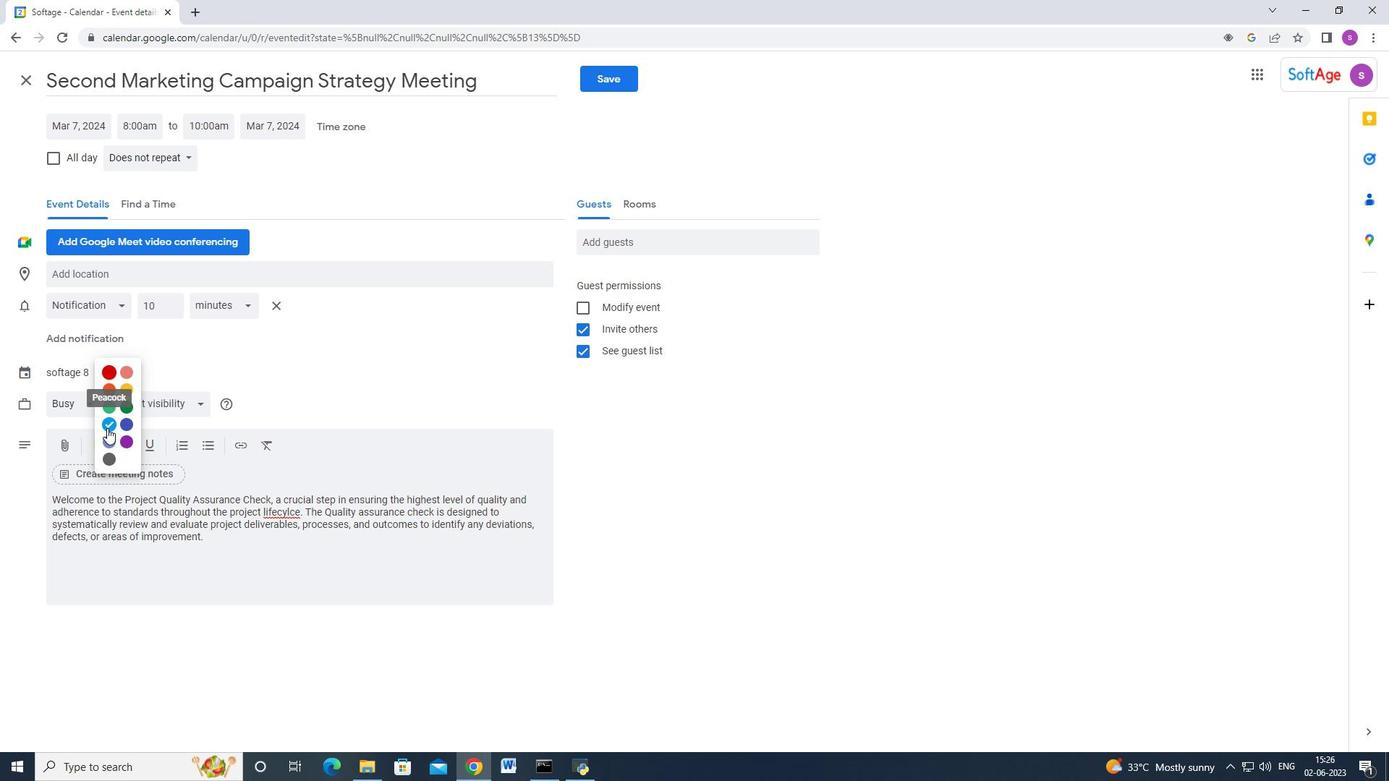 
Action: Mouse pressed left at (107, 428)
Screenshot: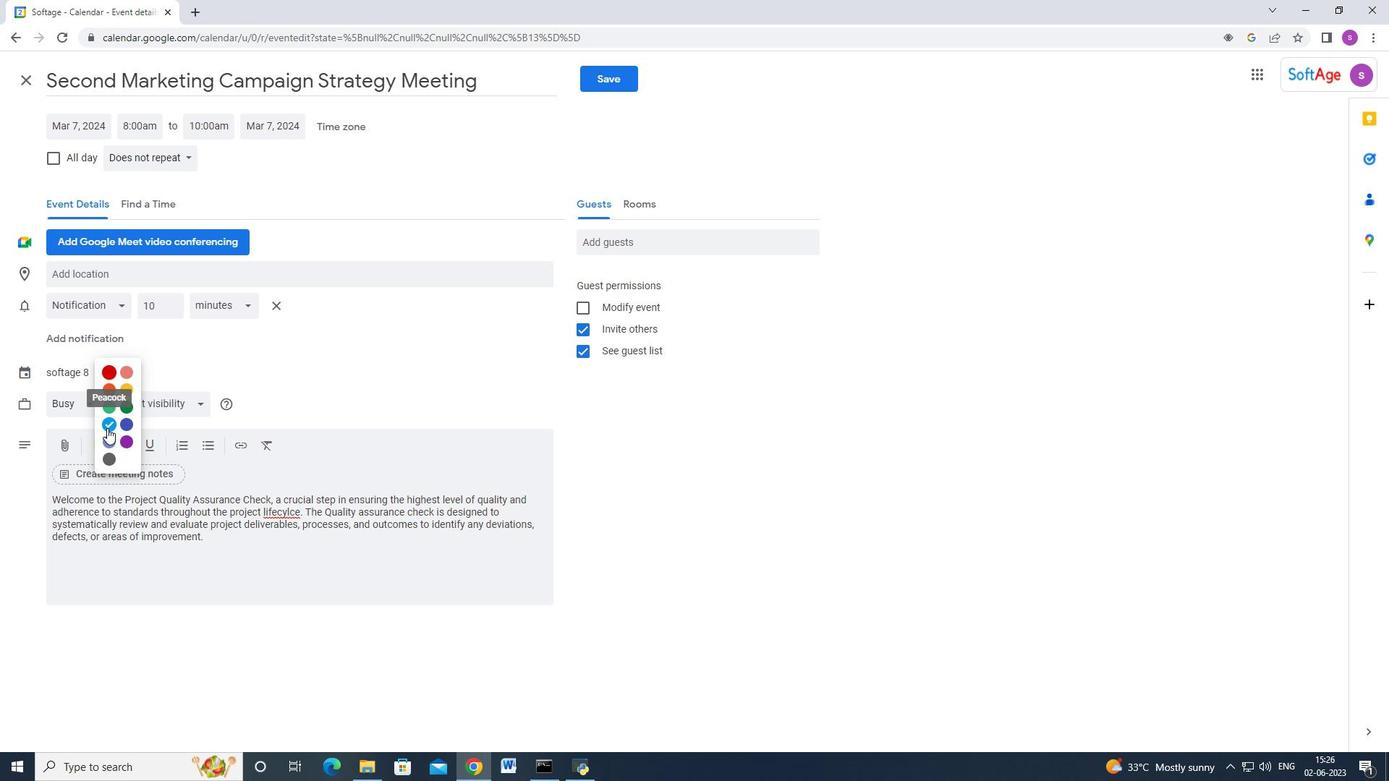 
Action: Mouse moved to (259, 285)
Screenshot: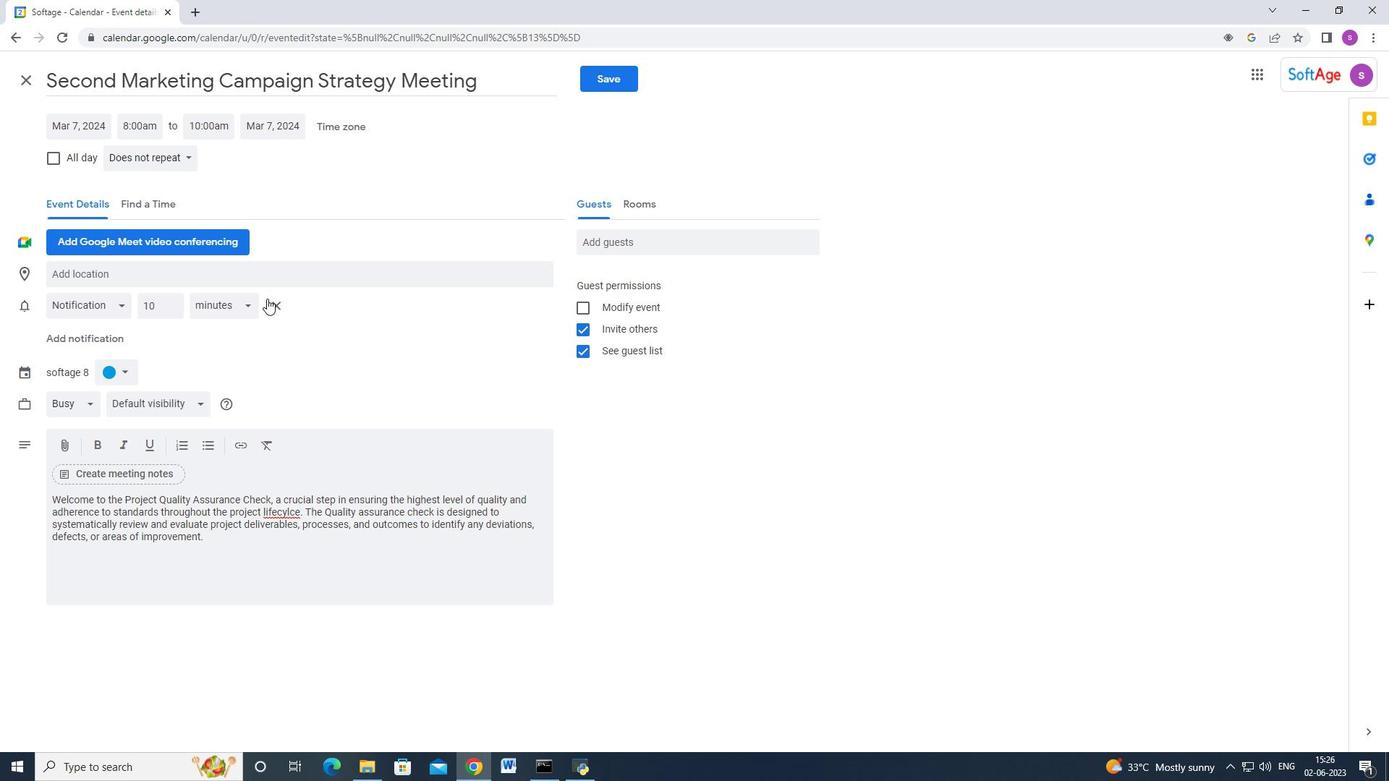 
Action: Mouse pressed left at (259, 285)
Screenshot: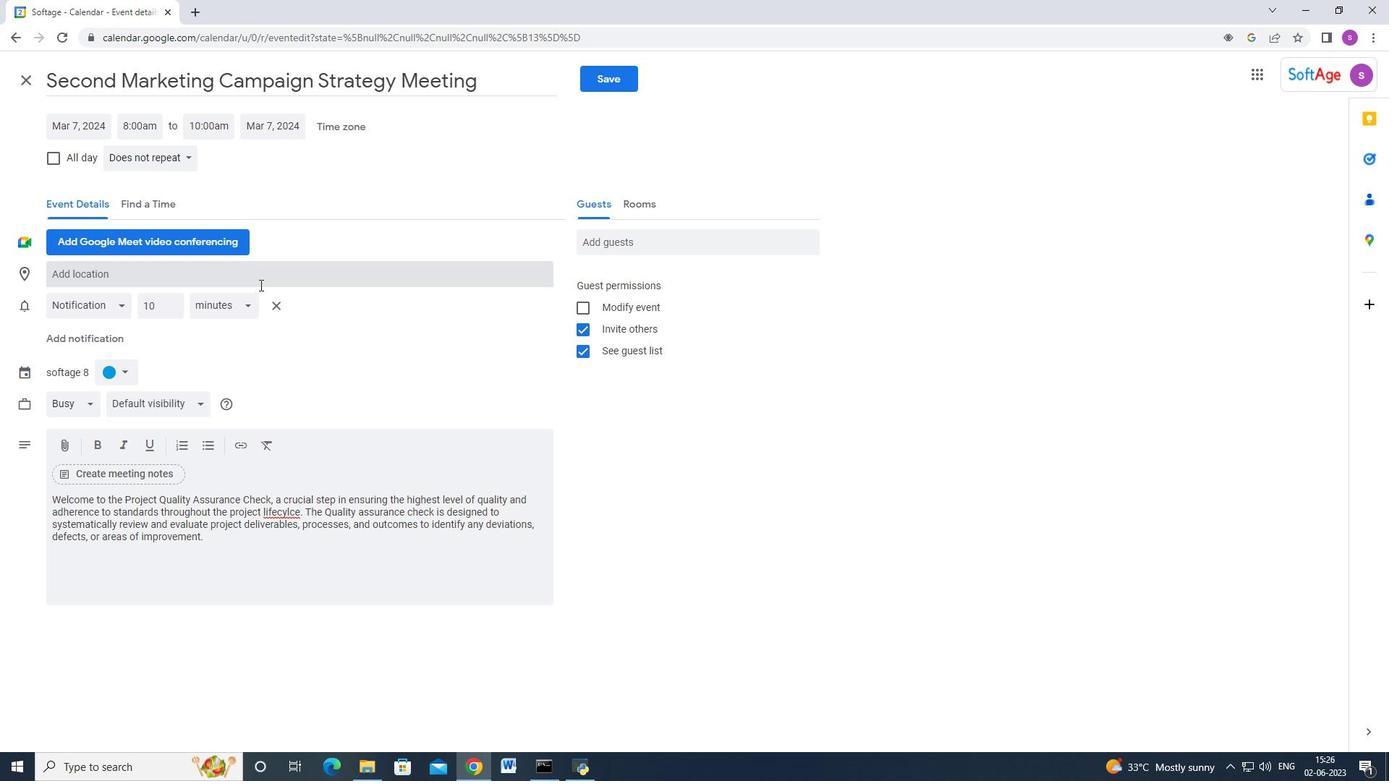
Action: Key pressed <Key.shift>Durban,<Key.space><Key.shift>South<Key.space>africa<Key.tab>
Screenshot: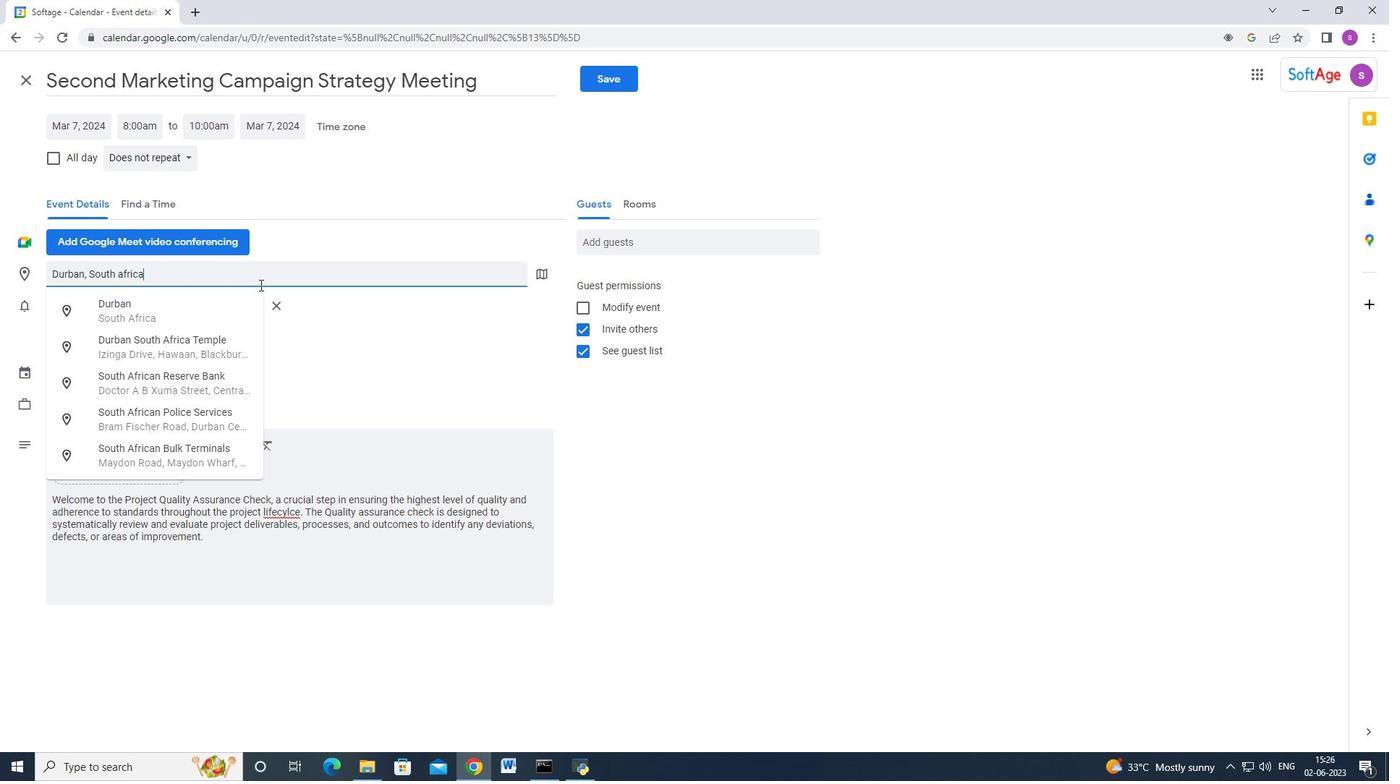 
Action: Mouse moved to (637, 243)
Screenshot: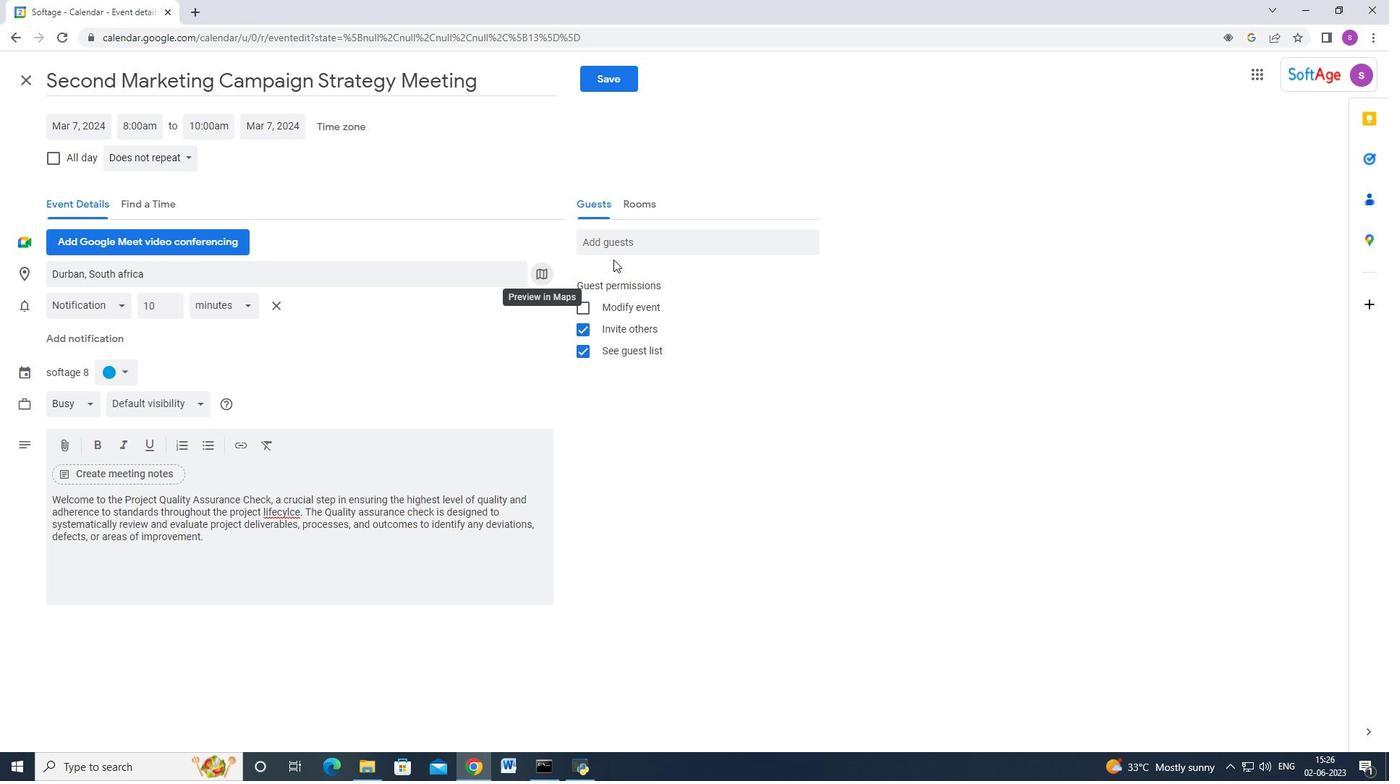 
Action: Mouse pressed left at (637, 243)
Screenshot: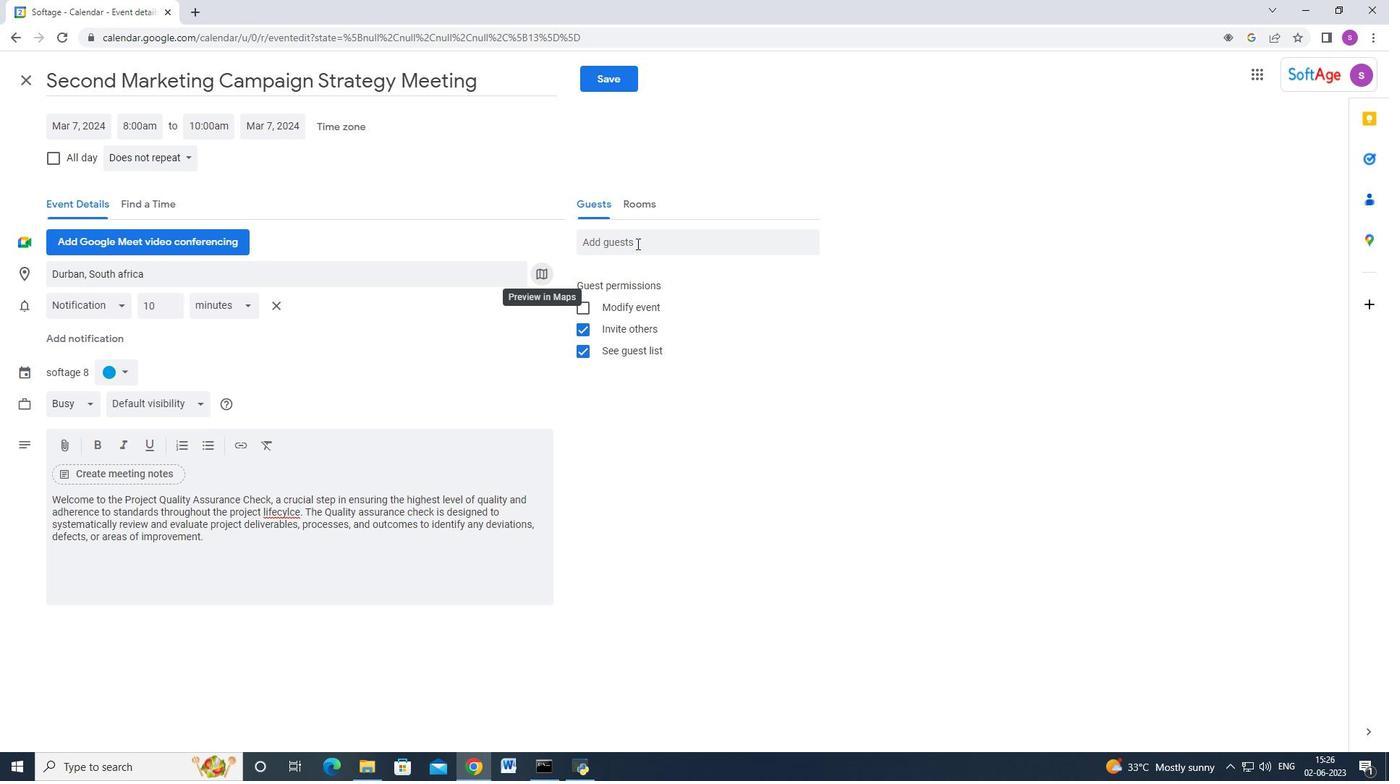 
Action: Key pressed softage.2
Screenshot: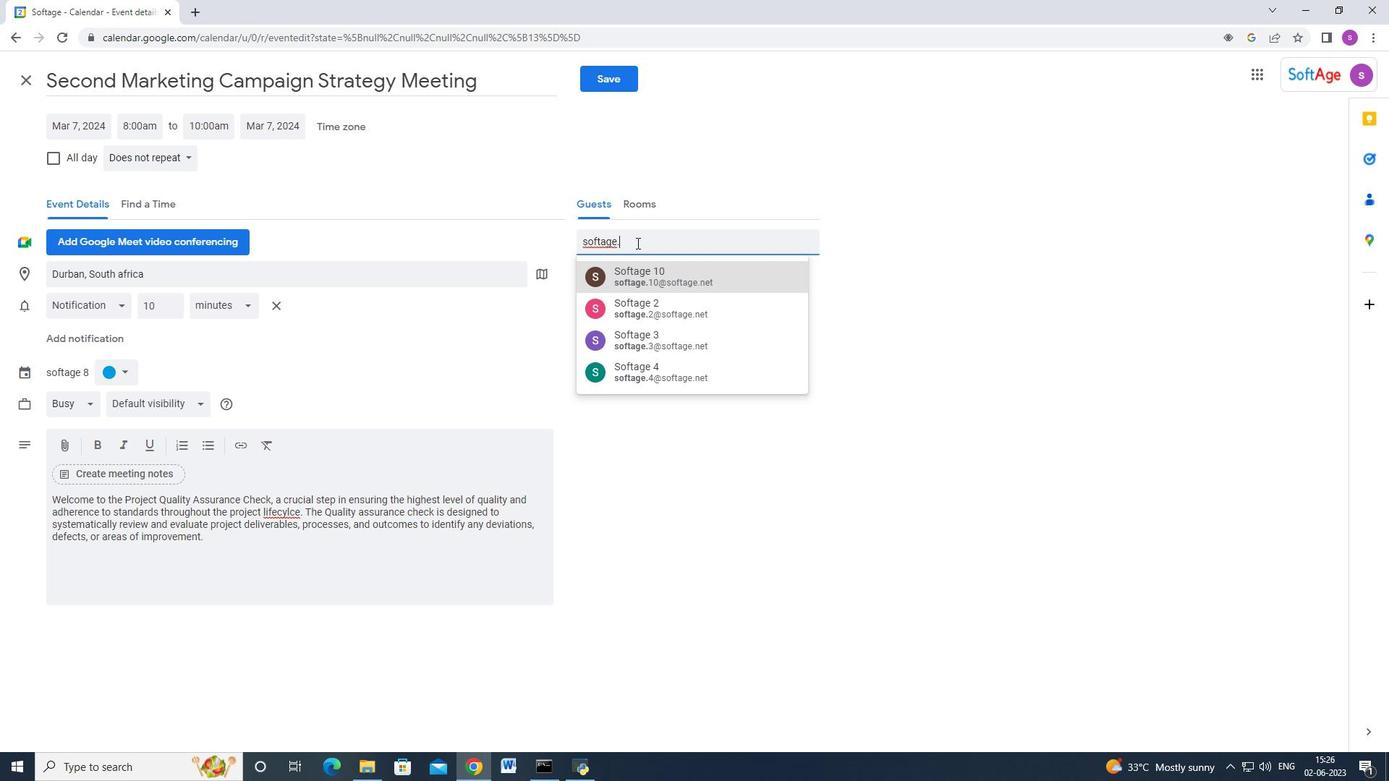 
Action: Mouse moved to (634, 243)
Screenshot: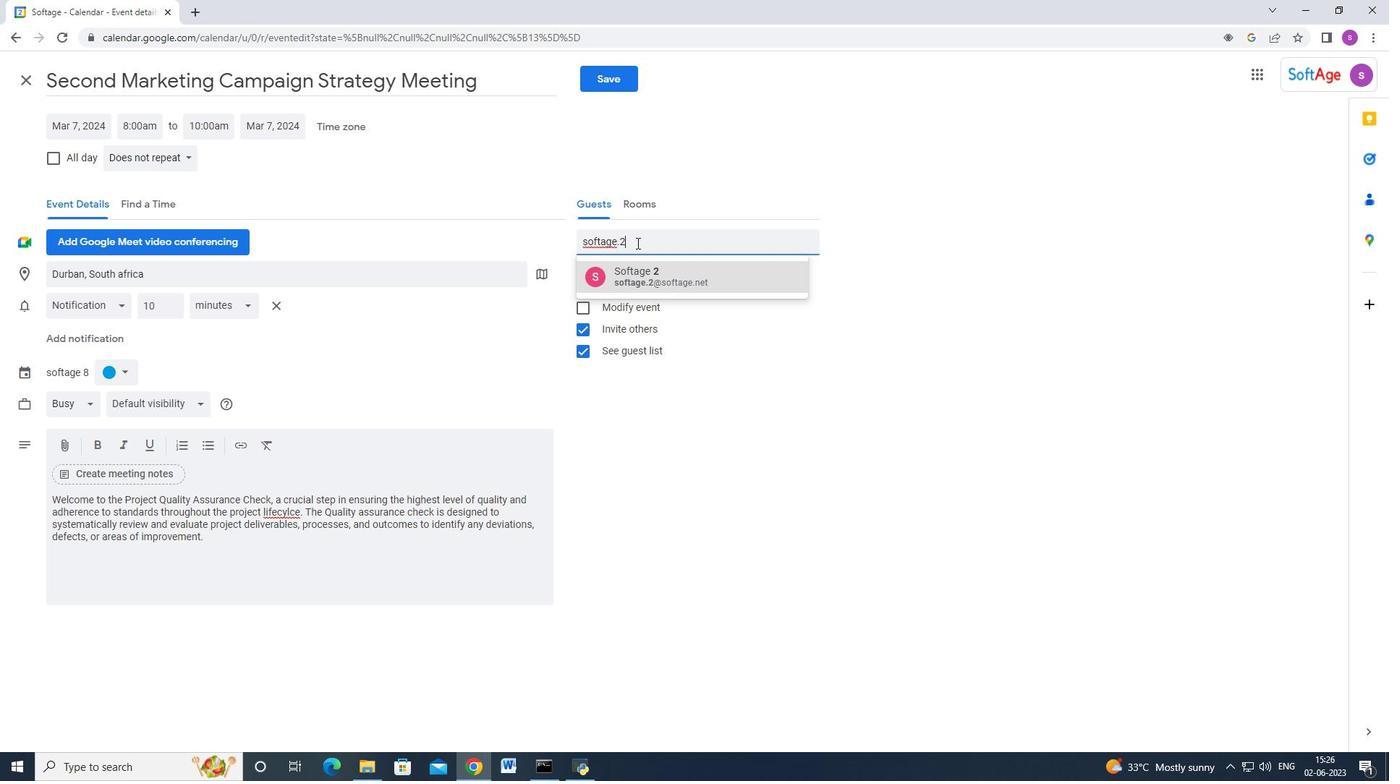 
Action: Key pressed <Key.shift>@softage.net
Screenshot: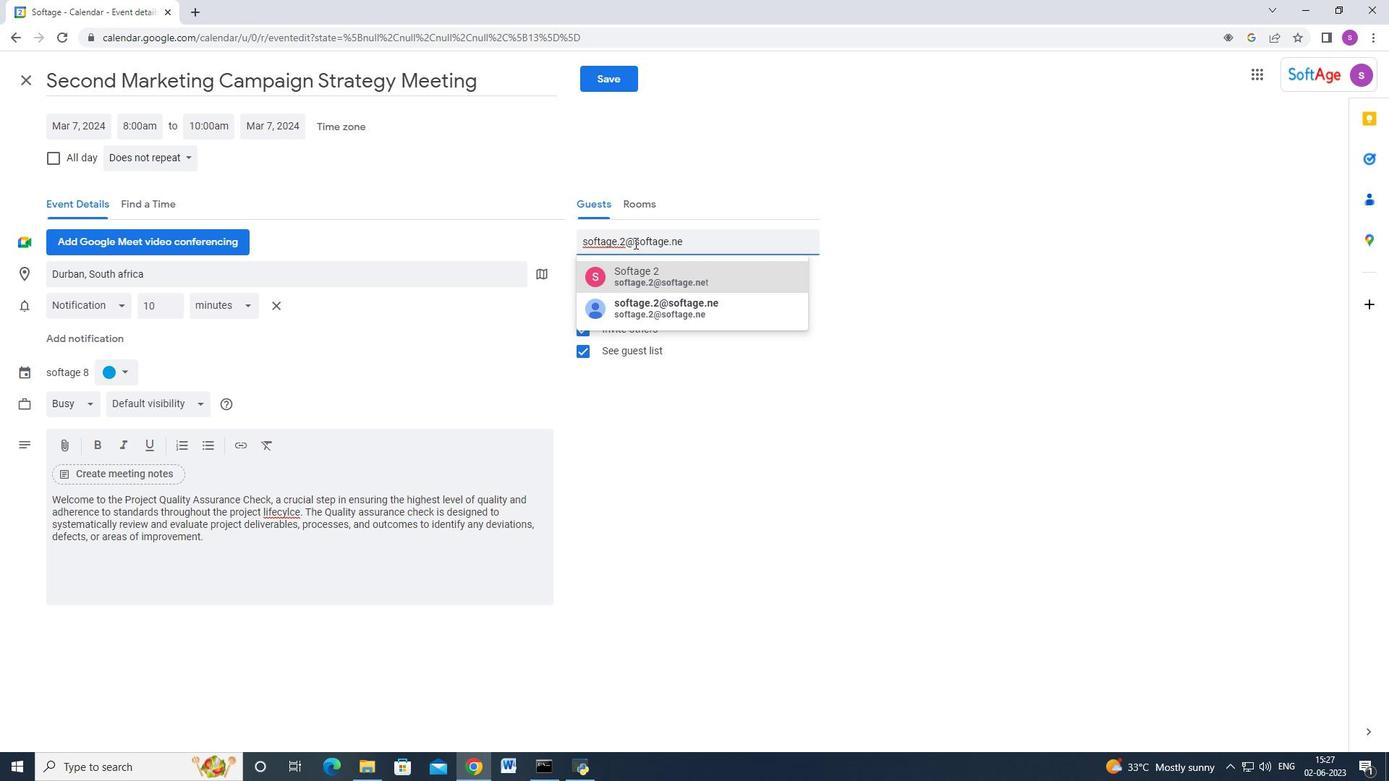 
Action: Mouse moved to (634, 243)
Screenshot: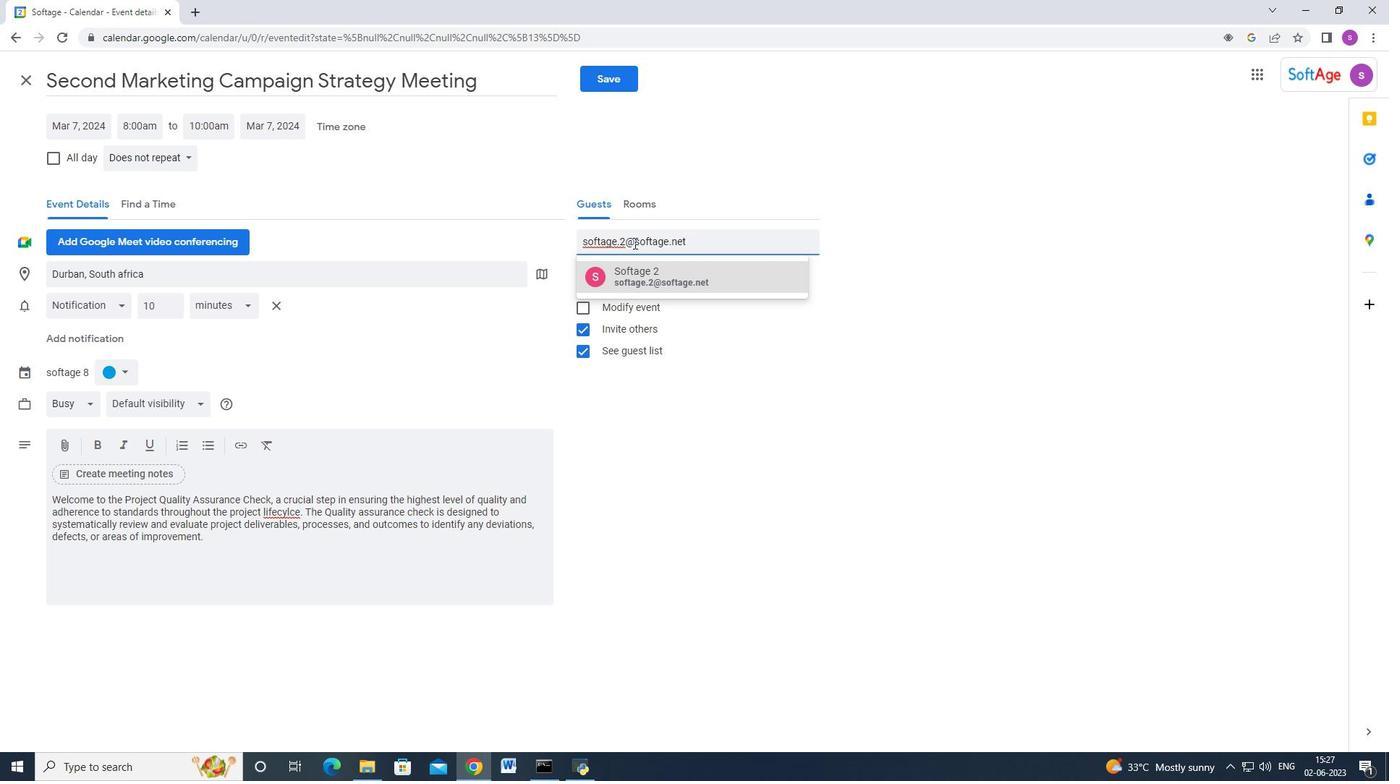 
Action: Key pressed <Key.enter>softage.3<Key.shift>@softage.net
Screenshot: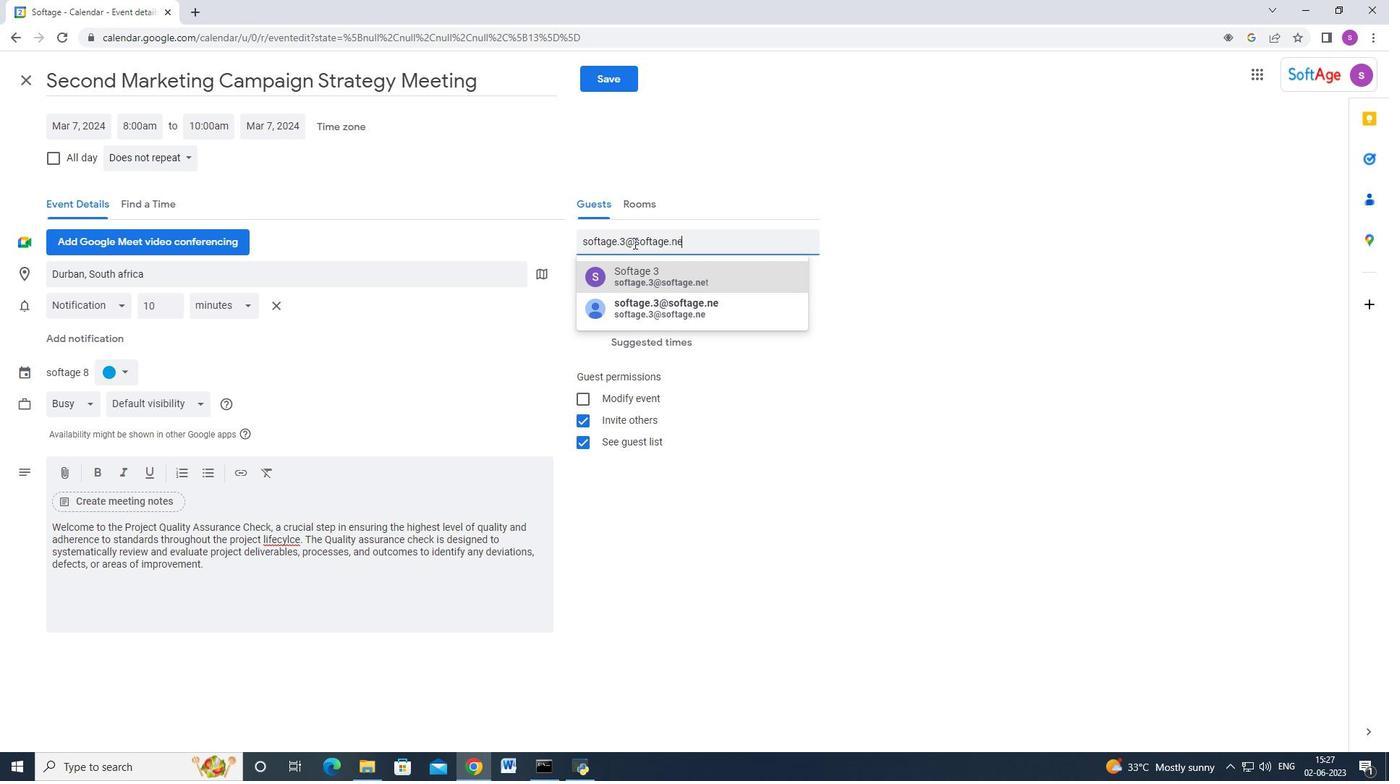 
Action: Mouse moved to (638, 267)
Screenshot: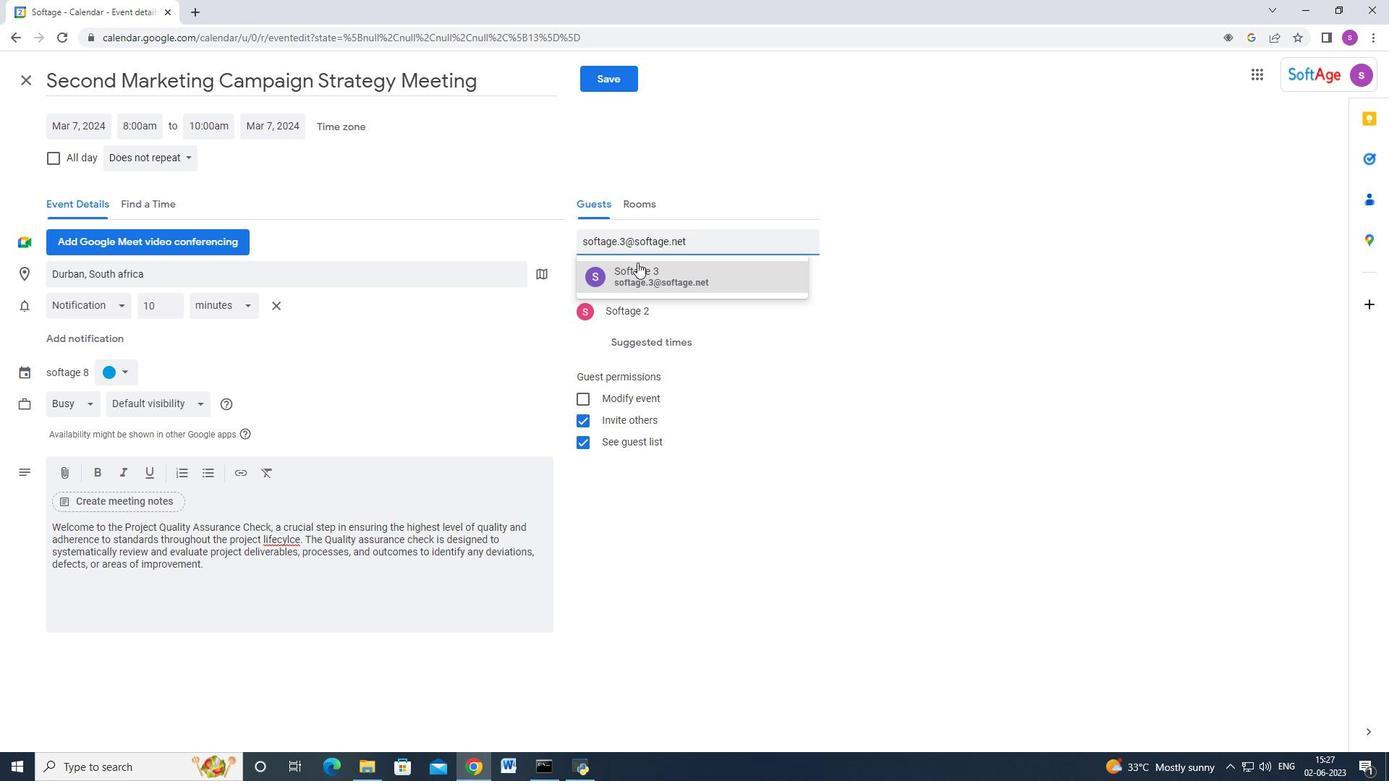 
Action: Mouse pressed left at (638, 267)
Screenshot: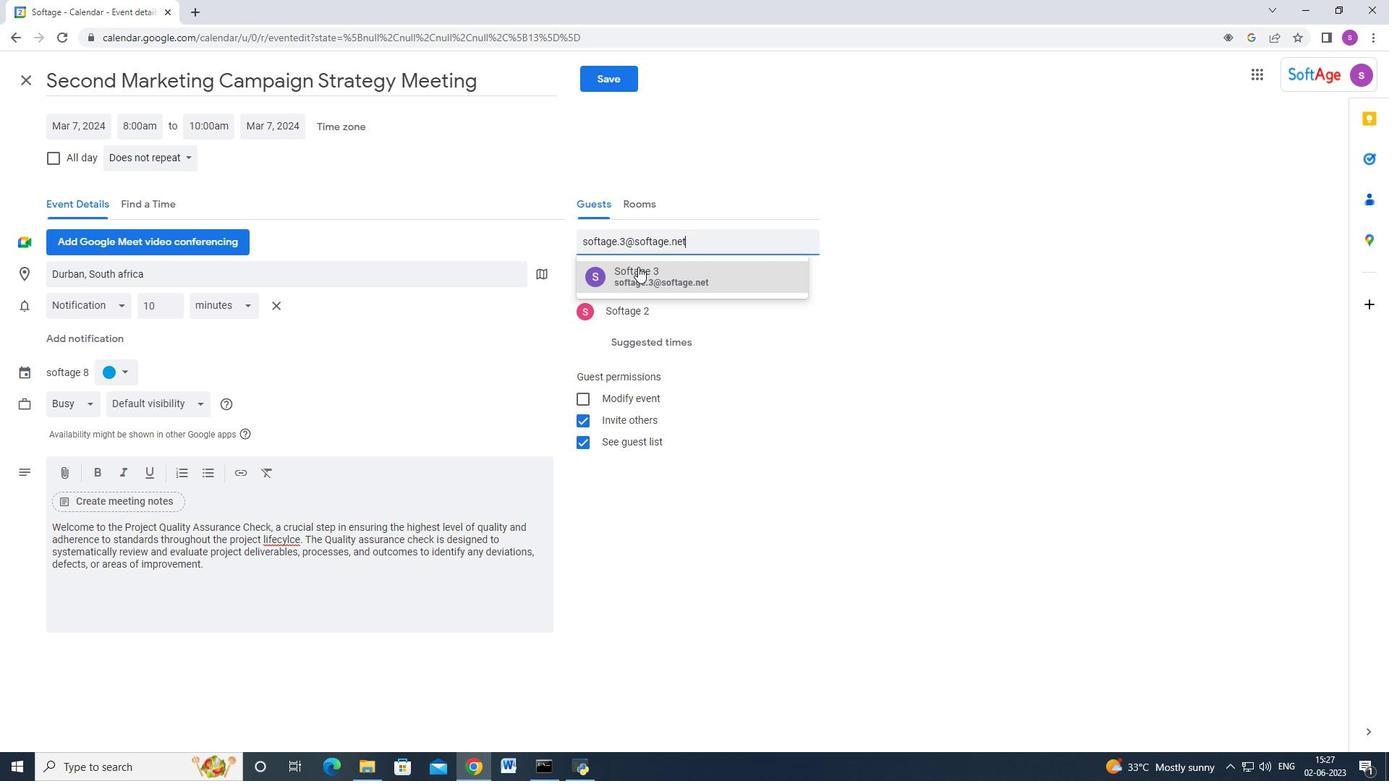 
Action: Mouse moved to (158, 162)
Screenshot: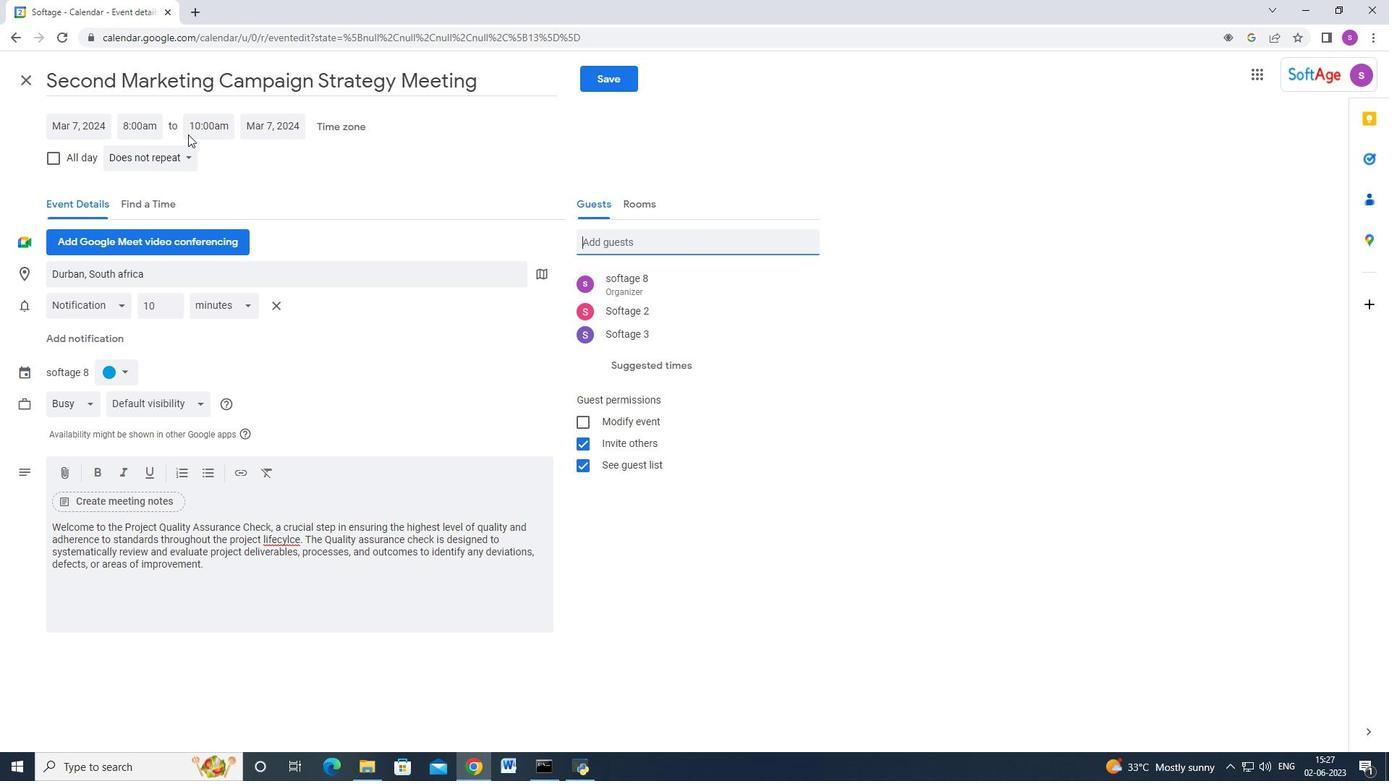
Action: Mouse pressed left at (158, 162)
Screenshot: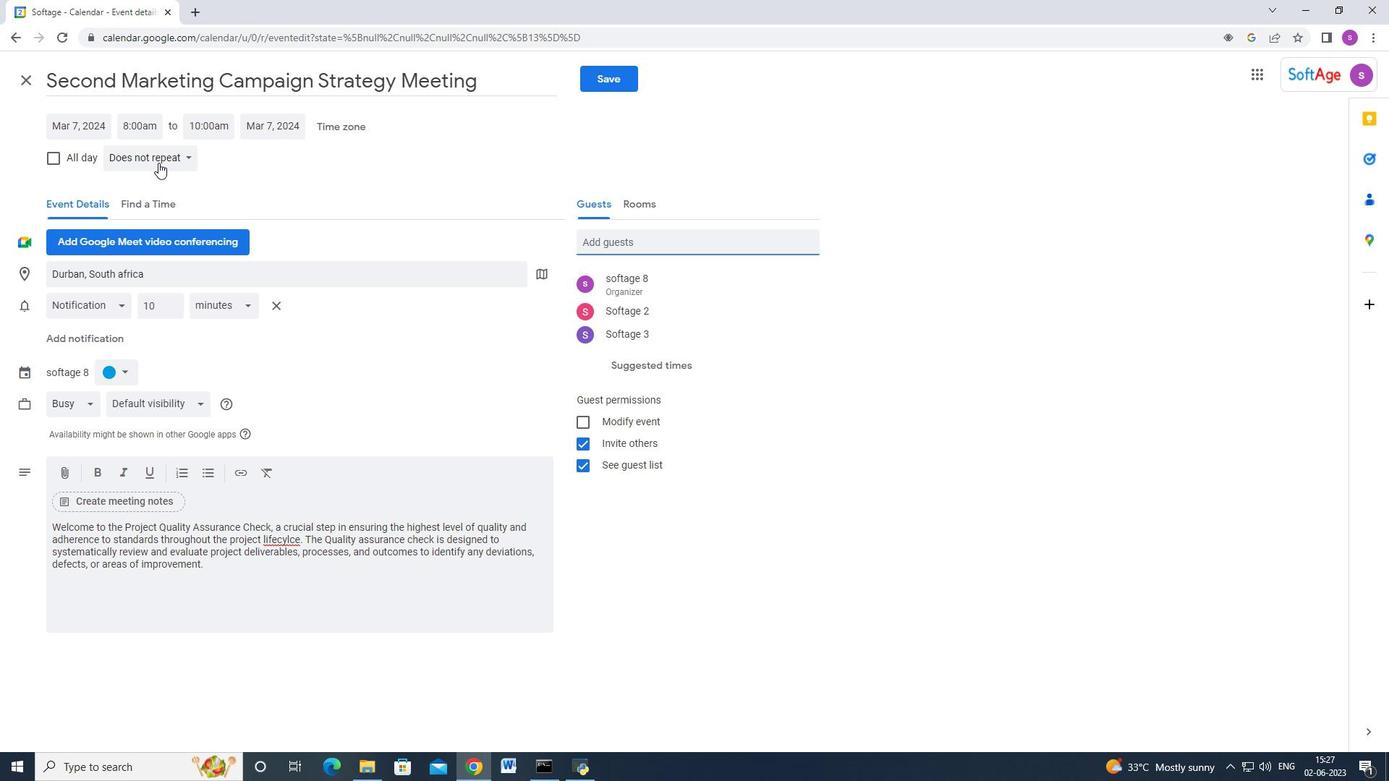 
Action: Mouse moved to (194, 278)
Screenshot: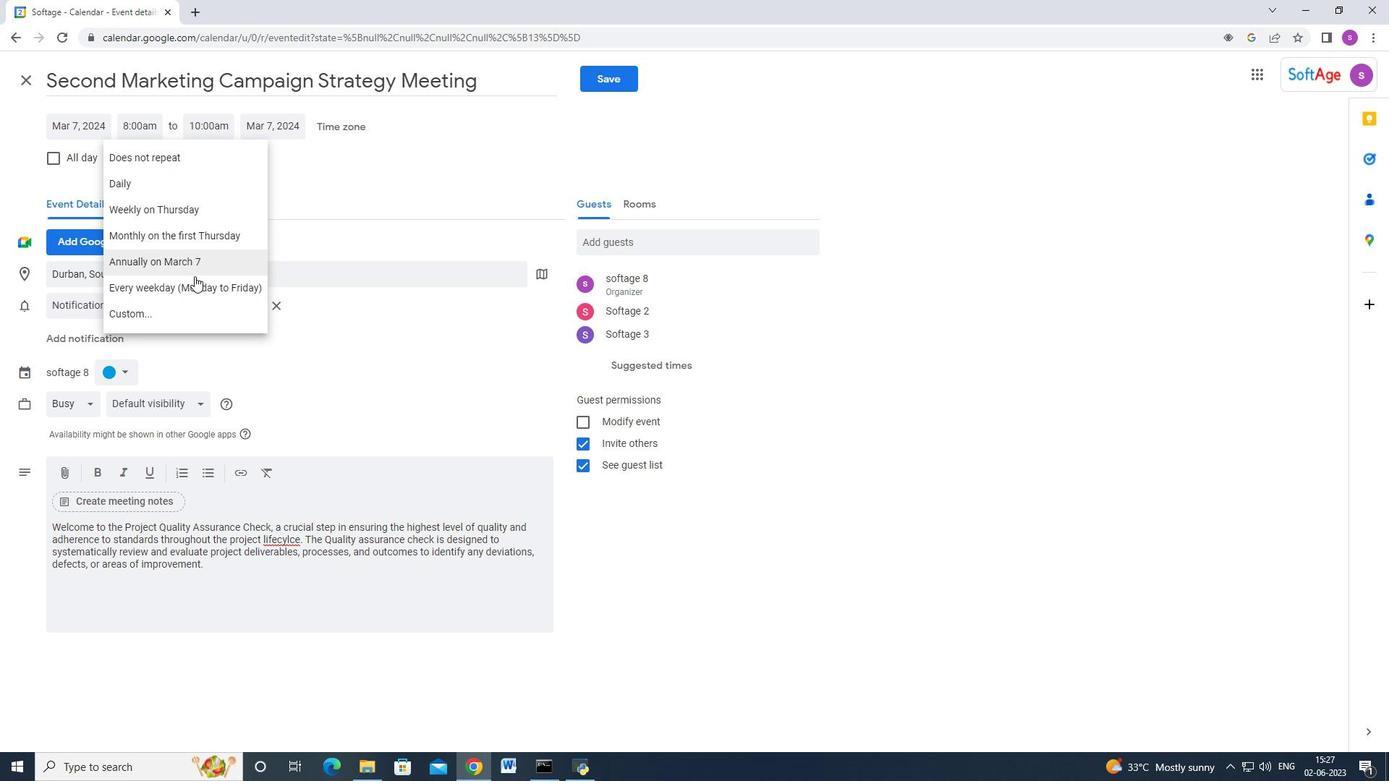 
Action: Mouse pressed left at (194, 278)
Screenshot: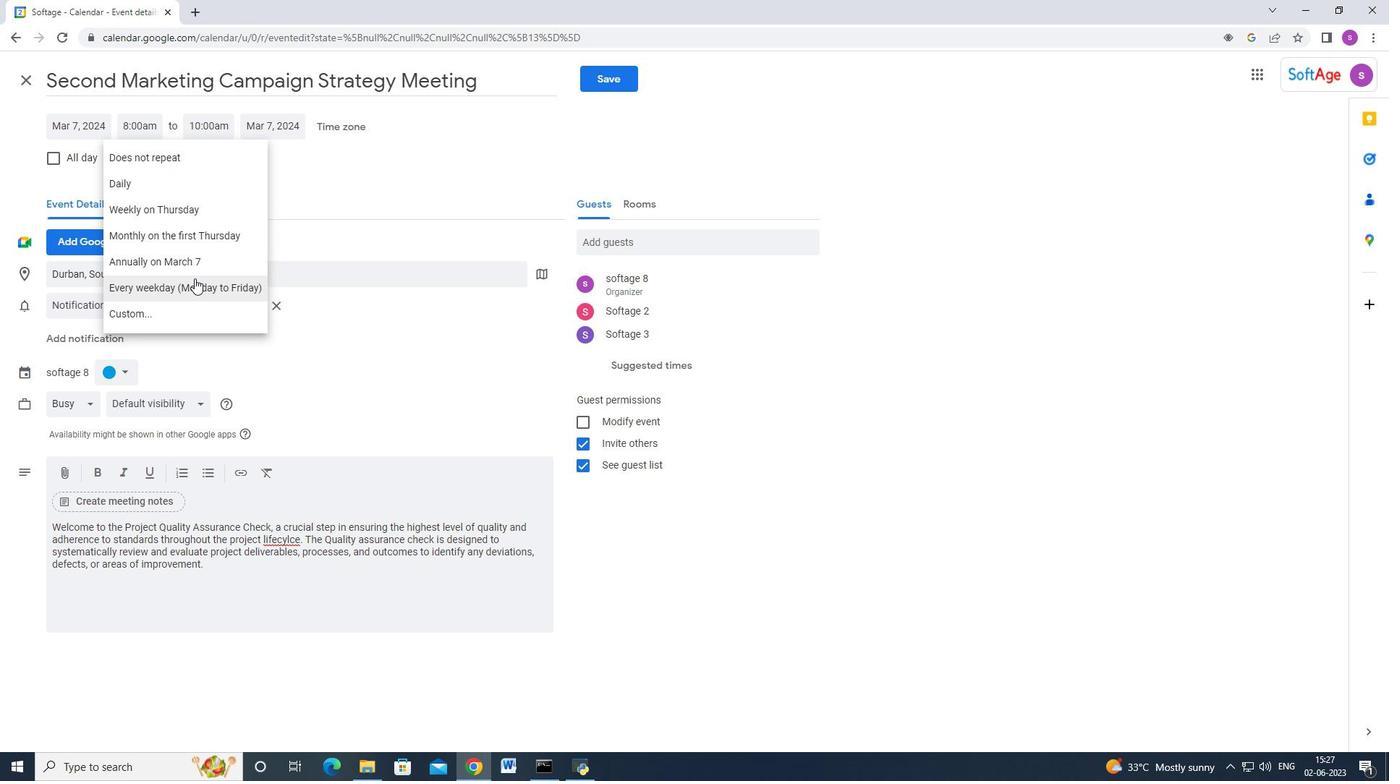 
Action: Mouse moved to (589, 80)
Screenshot: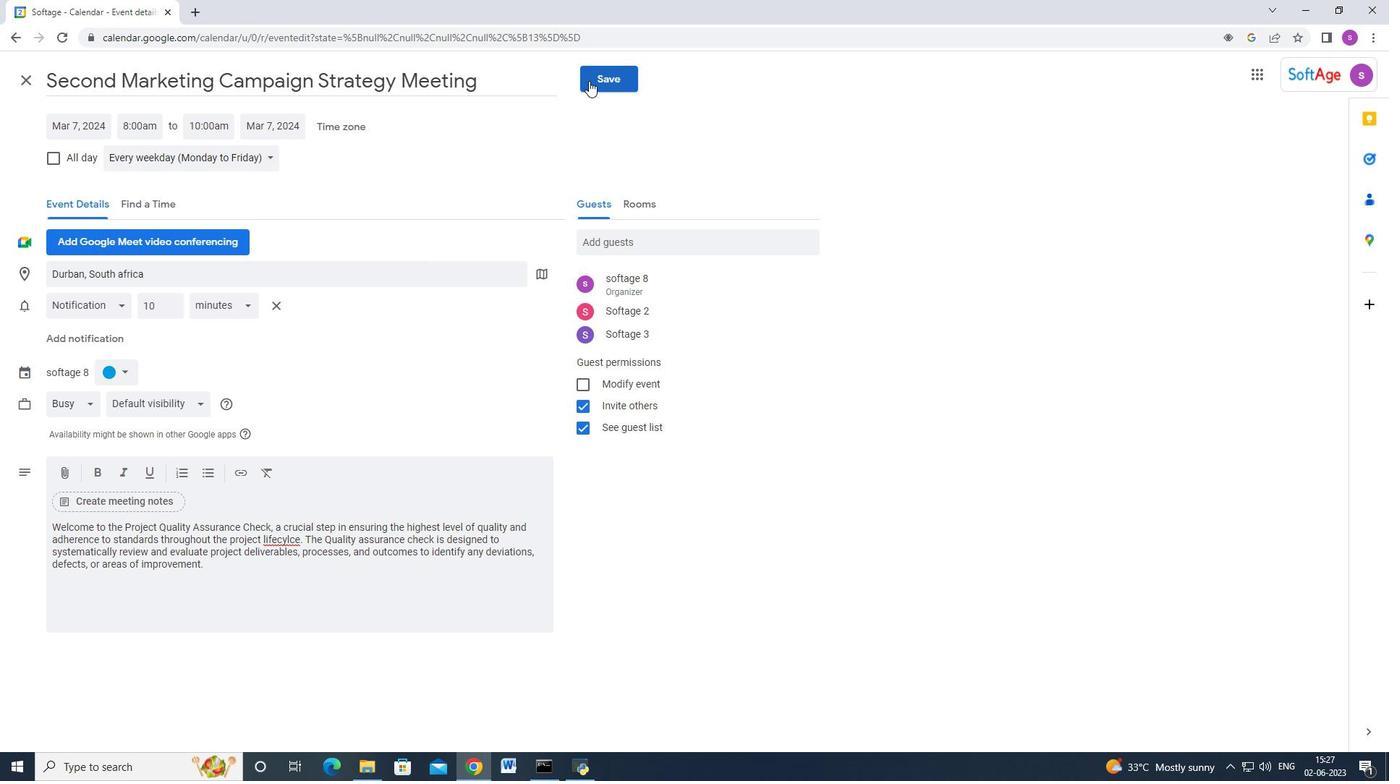 
Action: Mouse pressed left at (589, 80)
Screenshot: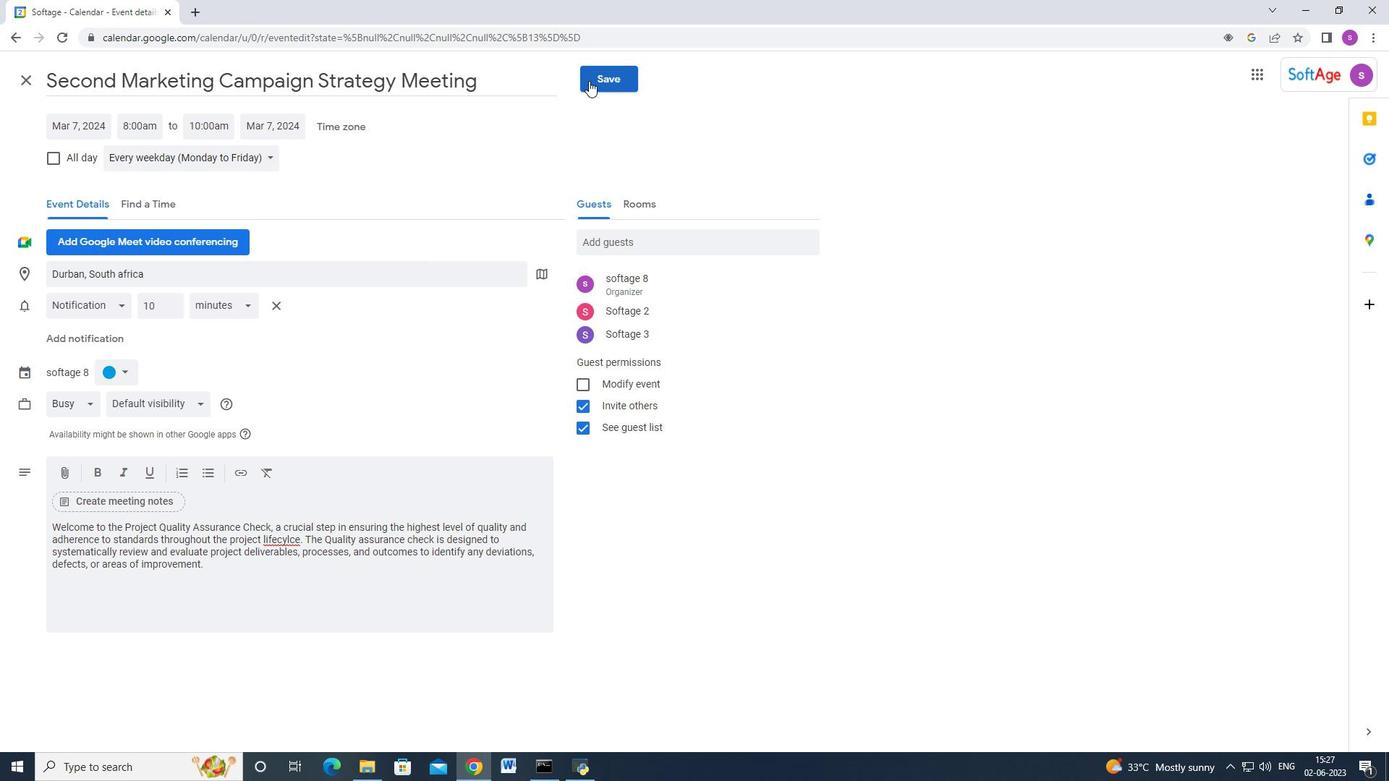 
Action: Mouse moved to (796, 346)
Screenshot: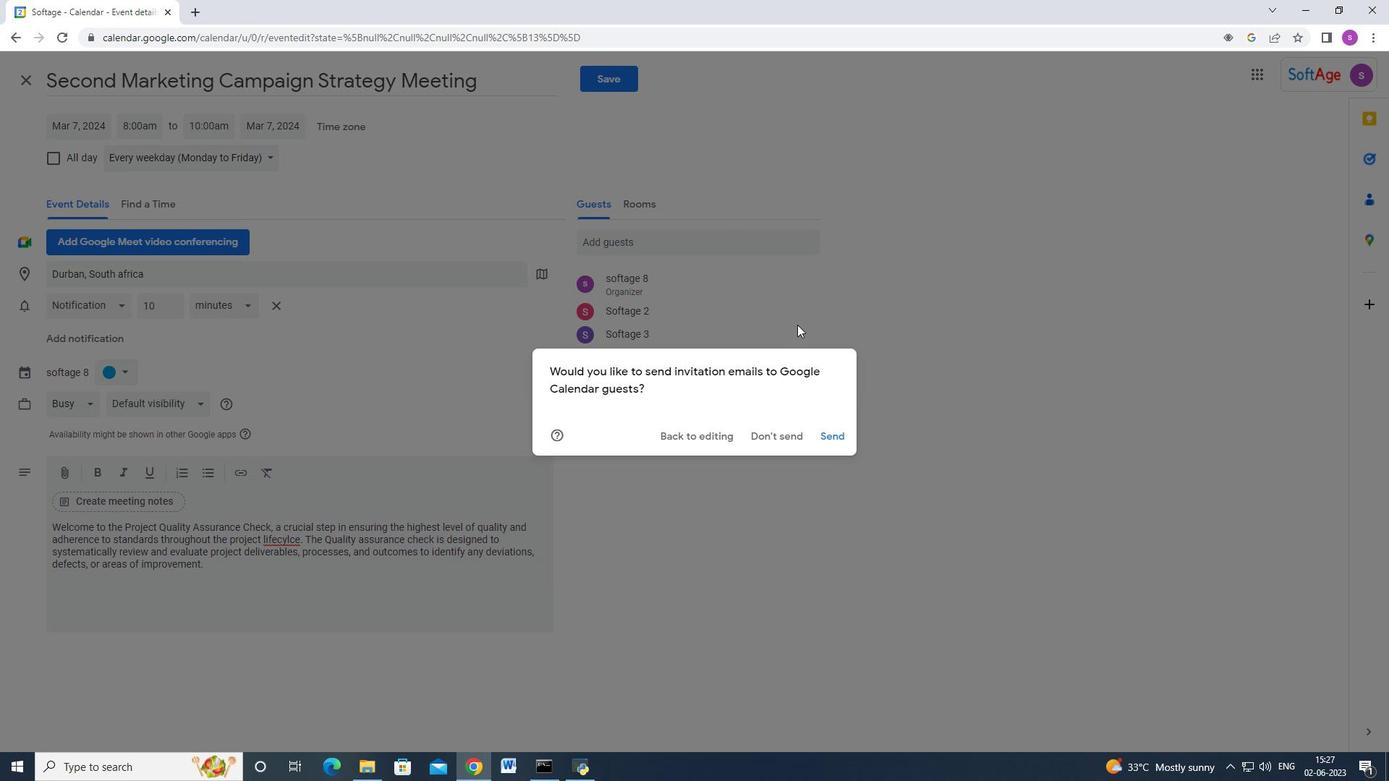 
